 Task: Add a signature Edward Wright containing With heartfelt appreciation, Edward Wright to email address softage.1@softage.net and add a label Guides
Action: Mouse moved to (346, 574)
Screenshot: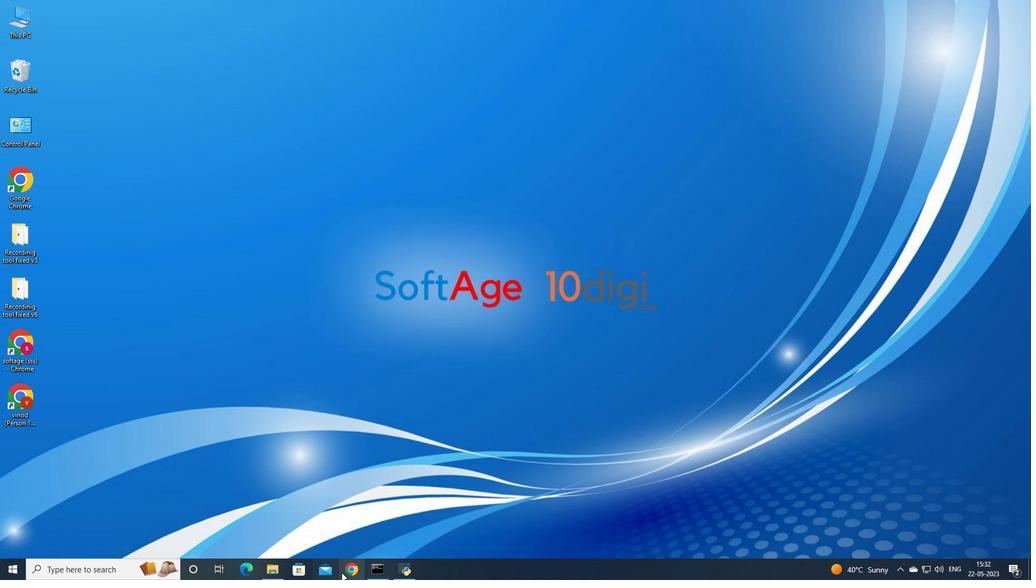 
Action: Mouse pressed left at (346, 574)
Screenshot: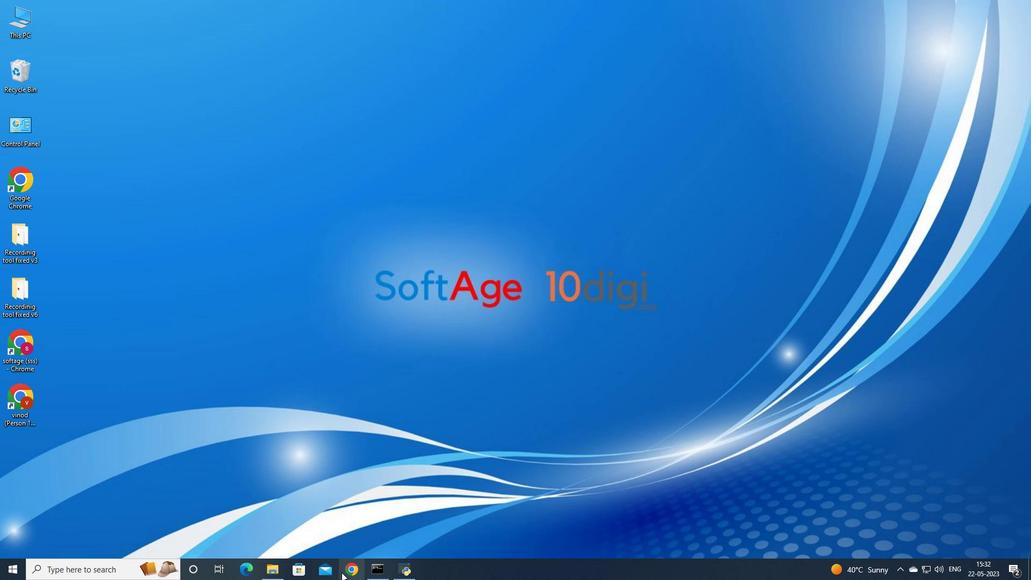 
Action: Mouse moved to (427, 322)
Screenshot: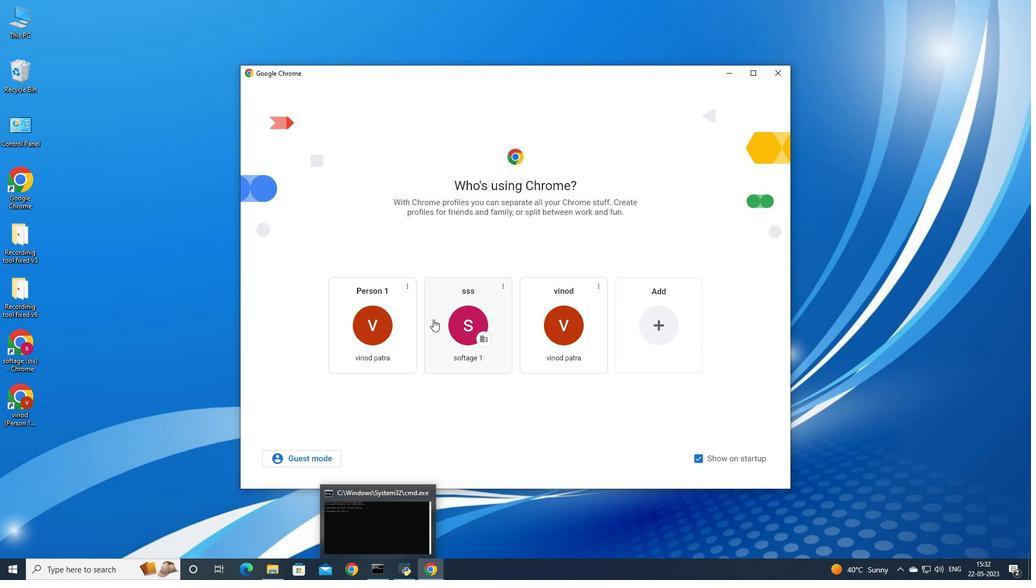 
Action: Mouse pressed left at (427, 322)
Screenshot: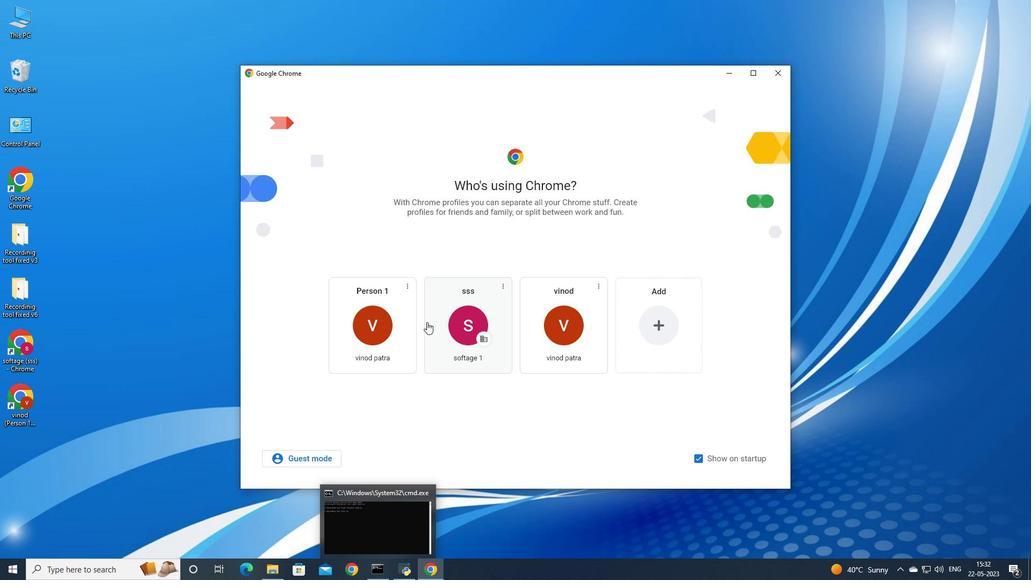 
Action: Mouse moved to (924, 57)
Screenshot: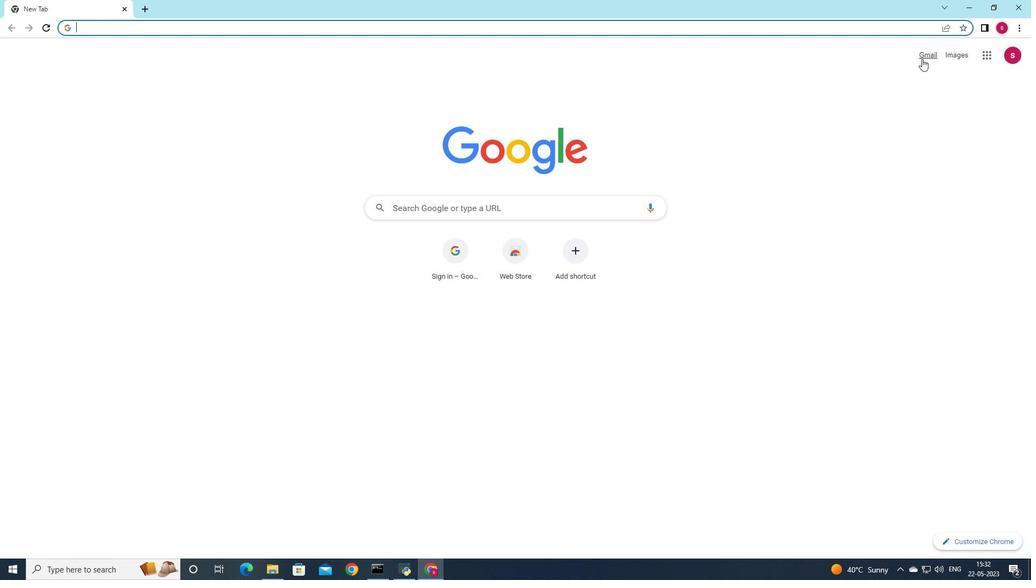
Action: Mouse pressed left at (924, 57)
Screenshot: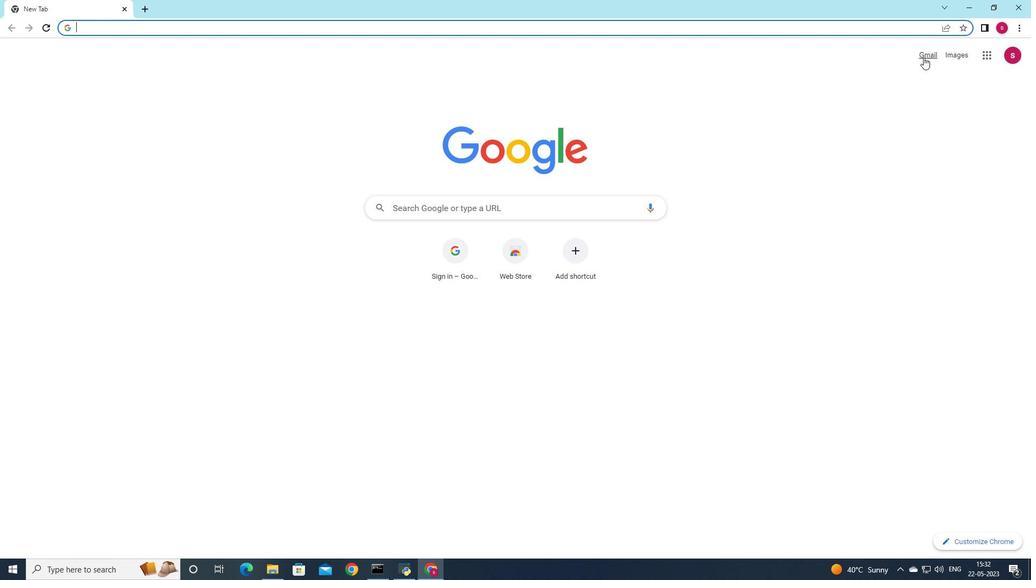 
Action: Mouse moved to (909, 79)
Screenshot: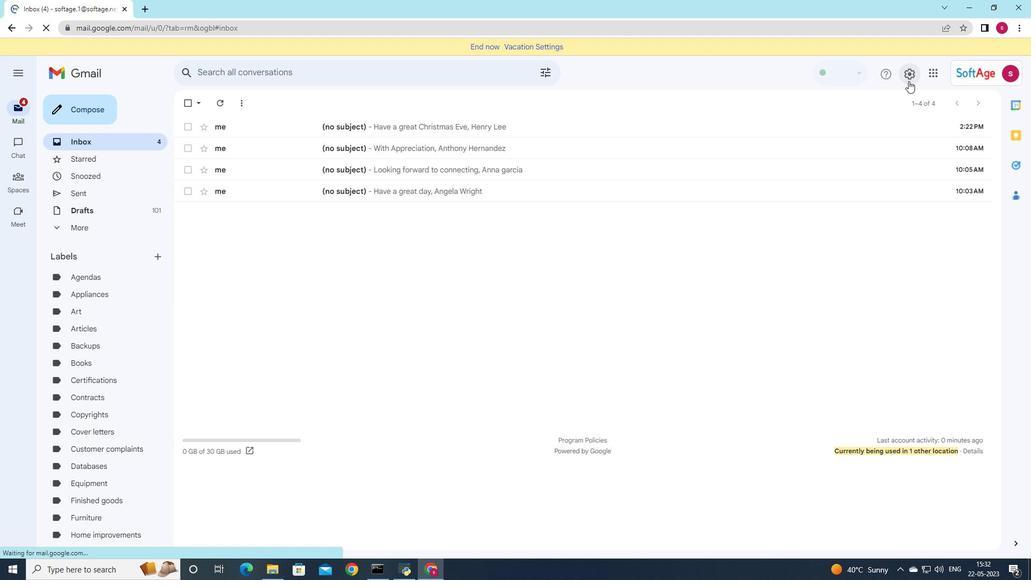 
Action: Mouse pressed left at (909, 79)
Screenshot: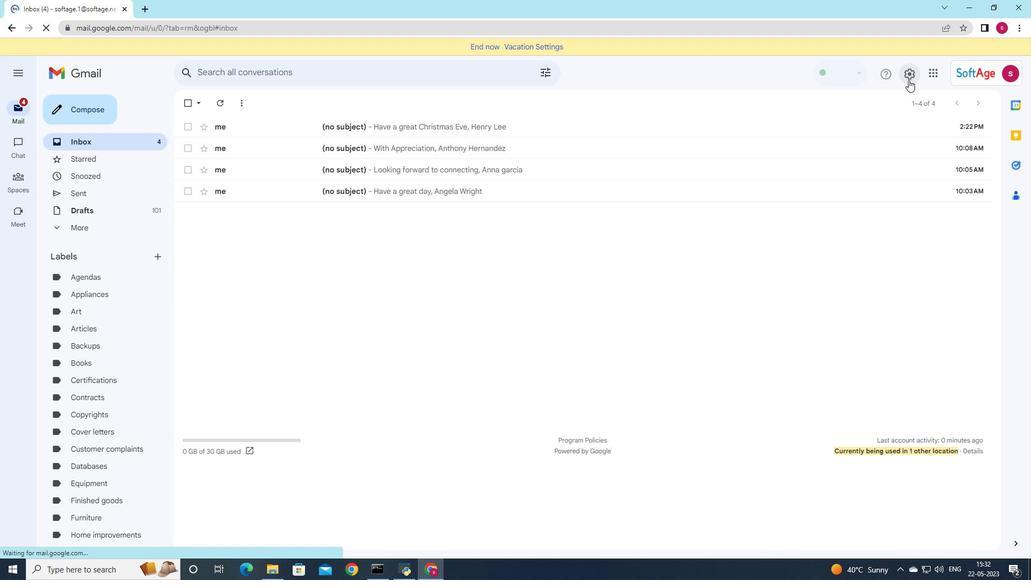 
Action: Mouse moved to (900, 127)
Screenshot: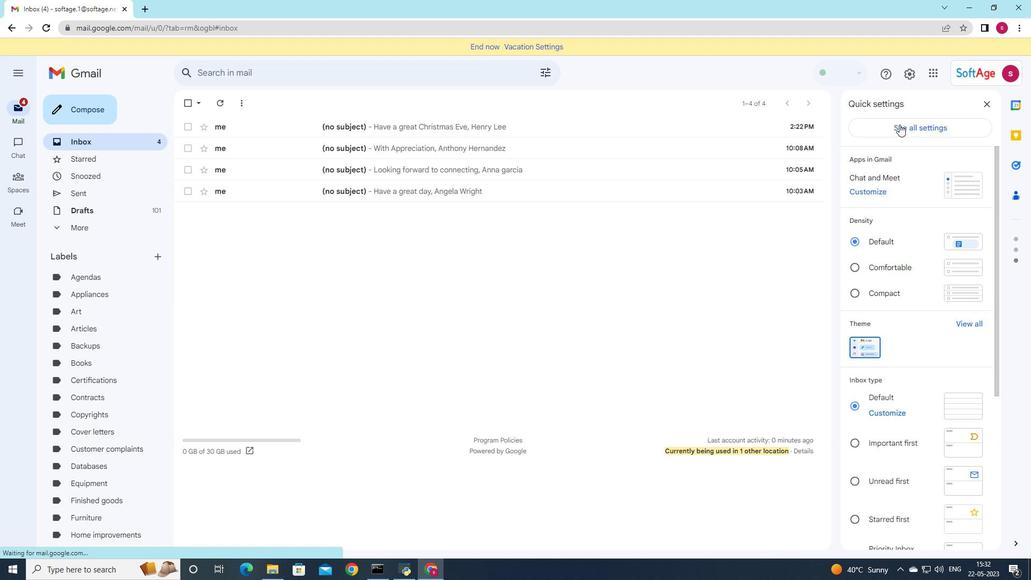 
Action: Mouse pressed left at (900, 127)
Screenshot: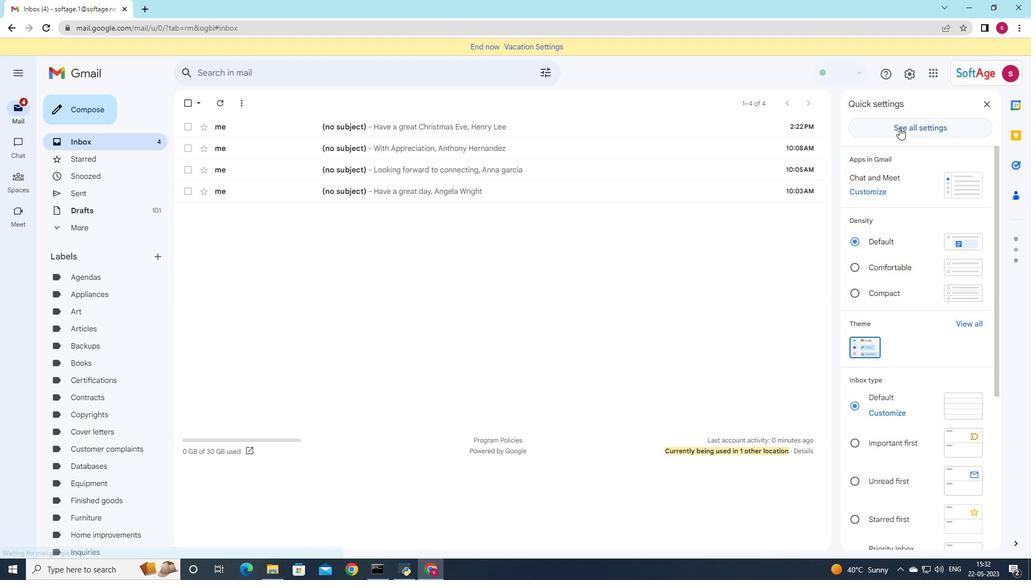 
Action: Mouse moved to (600, 317)
Screenshot: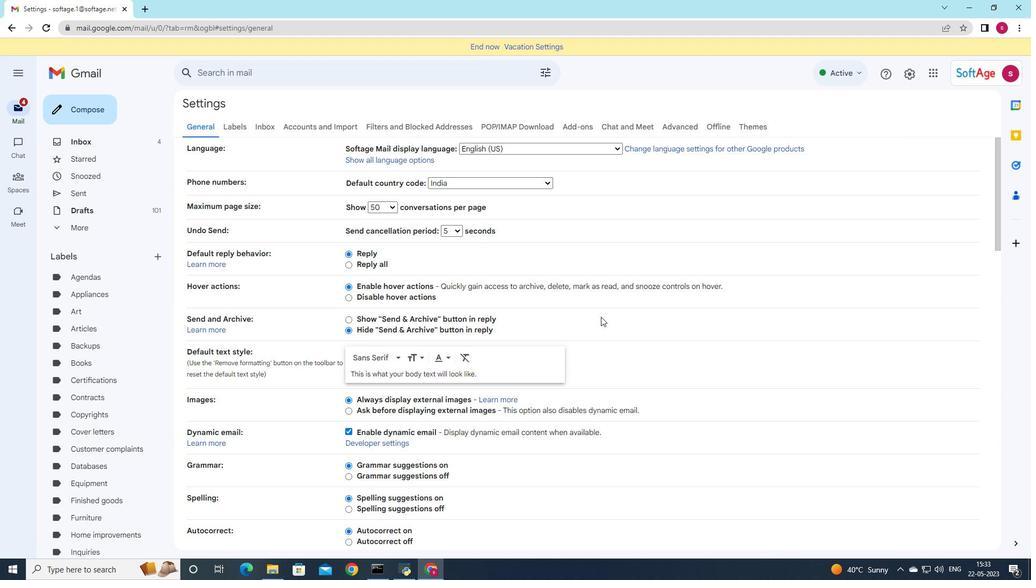 
Action: Mouse scrolled (600, 317) with delta (0, 0)
Screenshot: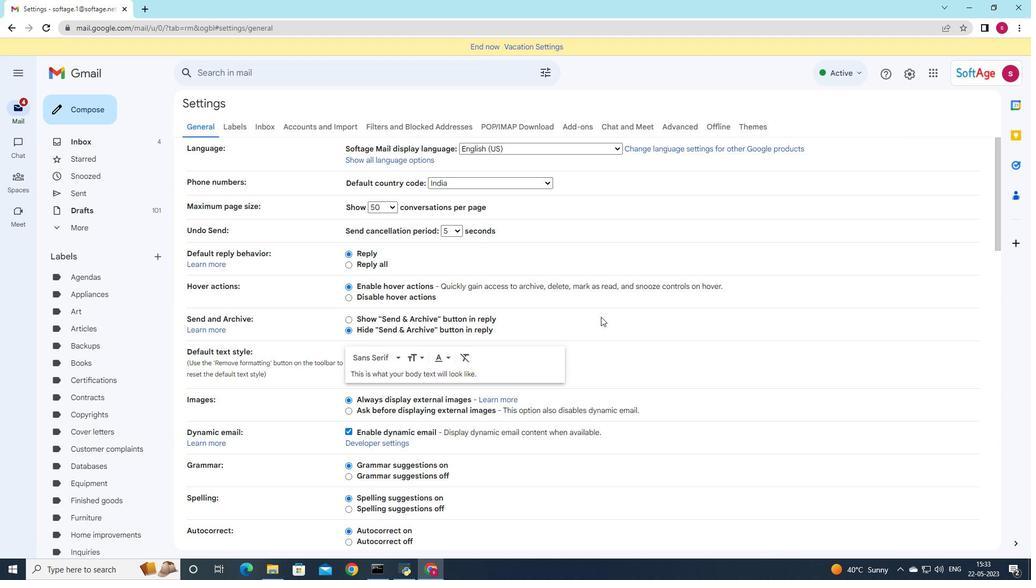
Action: Mouse moved to (600, 318)
Screenshot: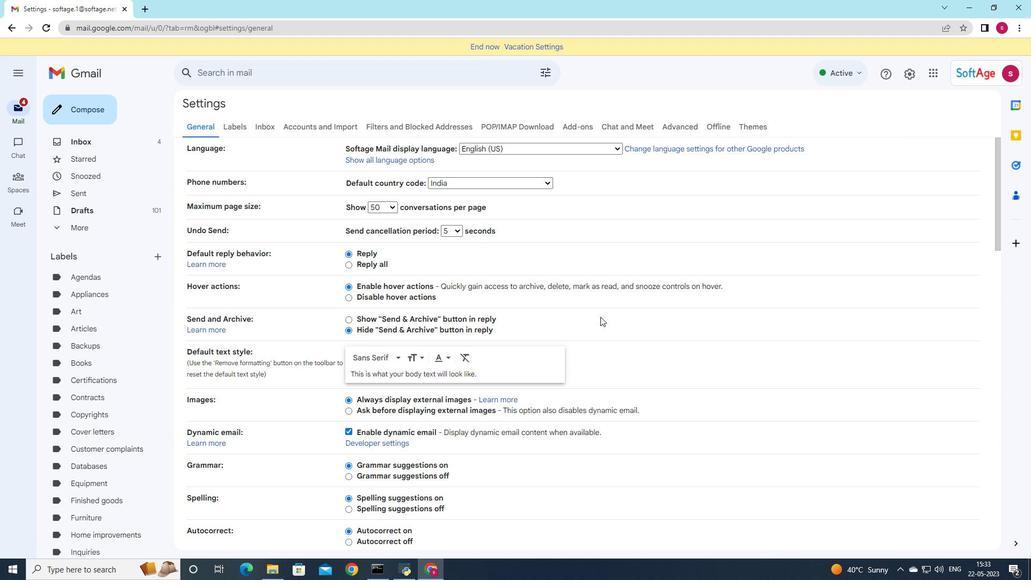 
Action: Mouse scrolled (600, 318) with delta (0, 0)
Screenshot: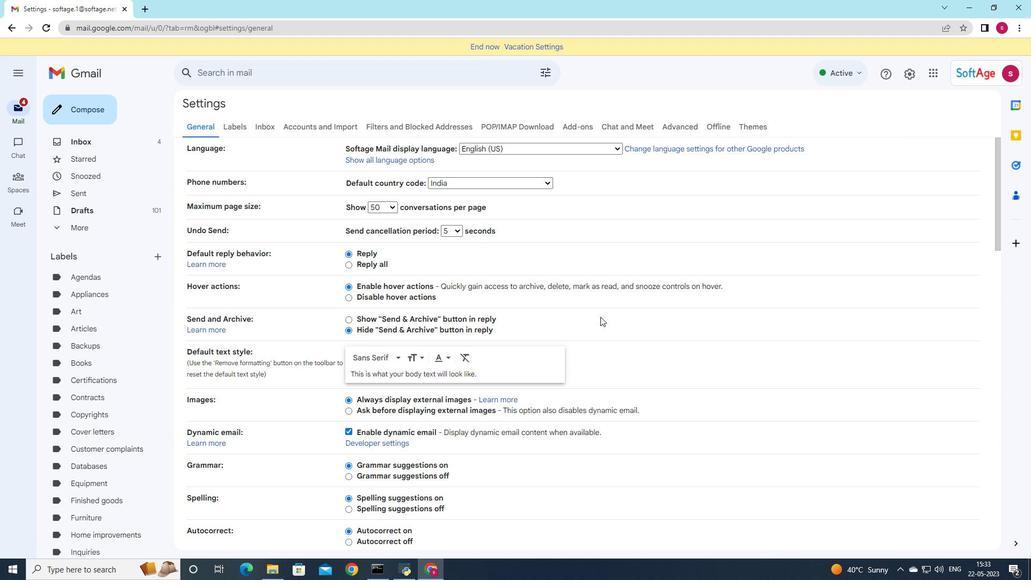 
Action: Mouse moved to (599, 318)
Screenshot: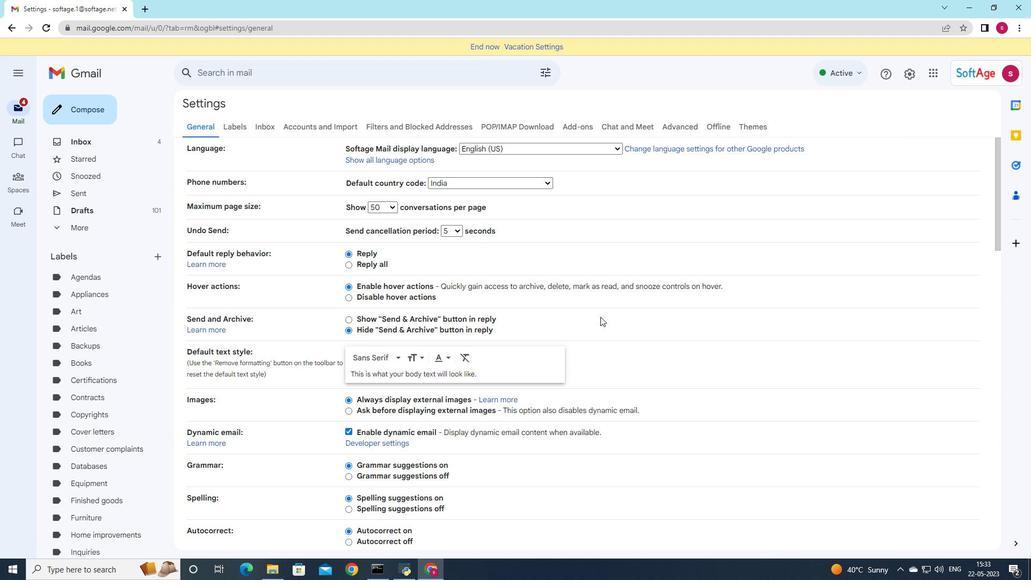 
Action: Mouse scrolled (599, 318) with delta (0, 0)
Screenshot: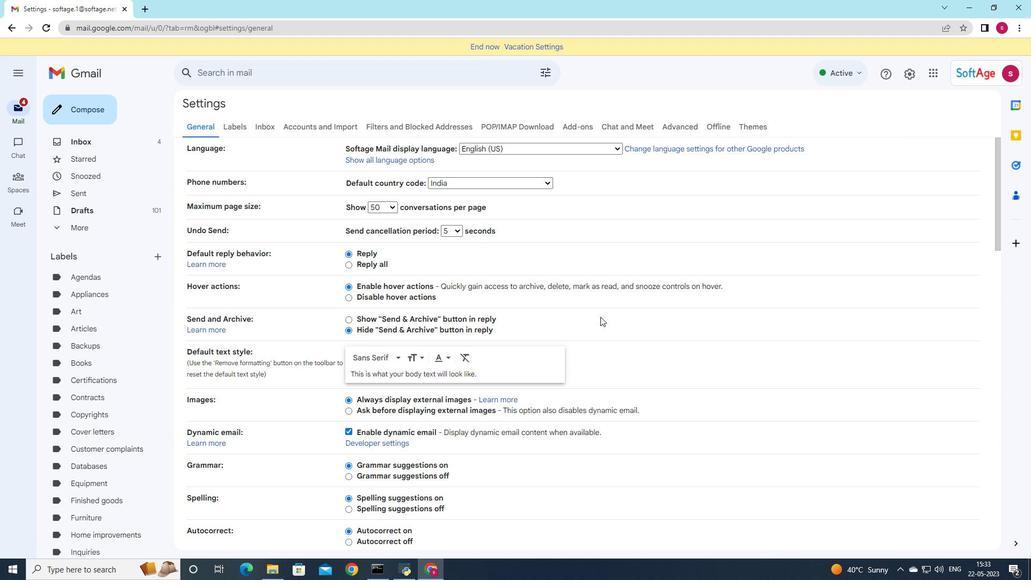 
Action: Mouse moved to (599, 318)
Screenshot: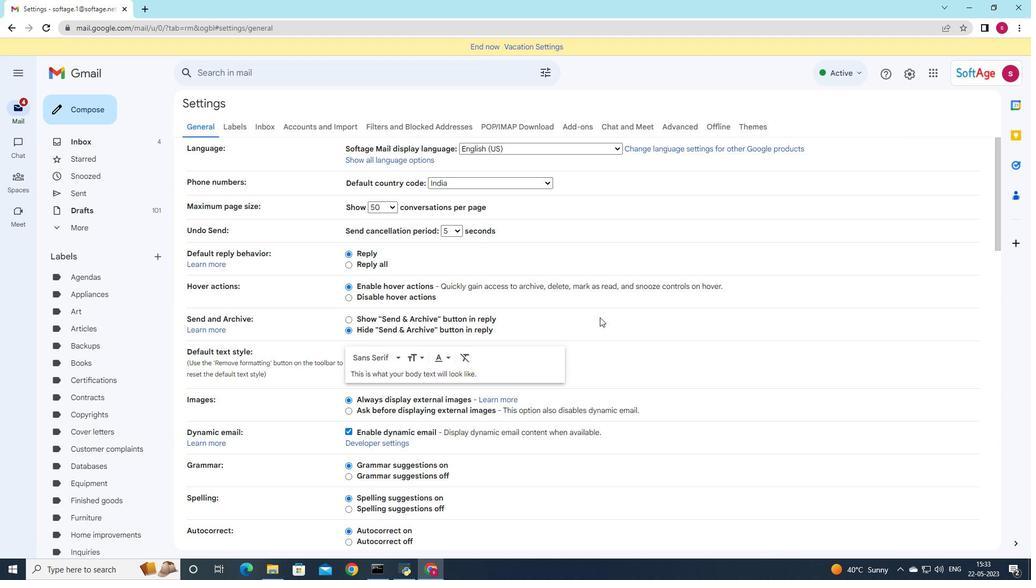 
Action: Mouse scrolled (599, 318) with delta (0, 0)
Screenshot: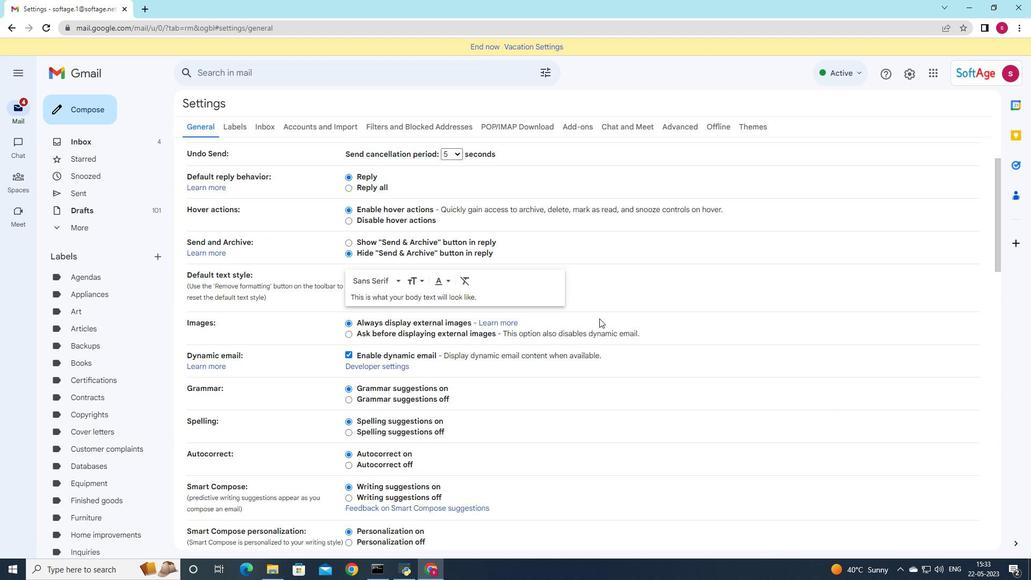 
Action: Mouse scrolled (599, 318) with delta (0, 0)
Screenshot: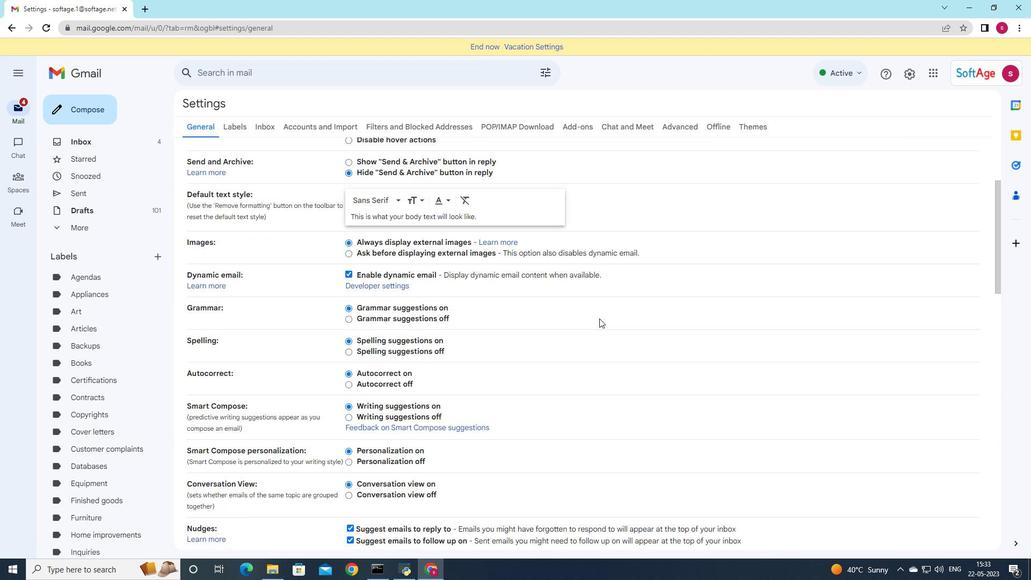 
Action: Mouse scrolled (599, 318) with delta (0, 0)
Screenshot: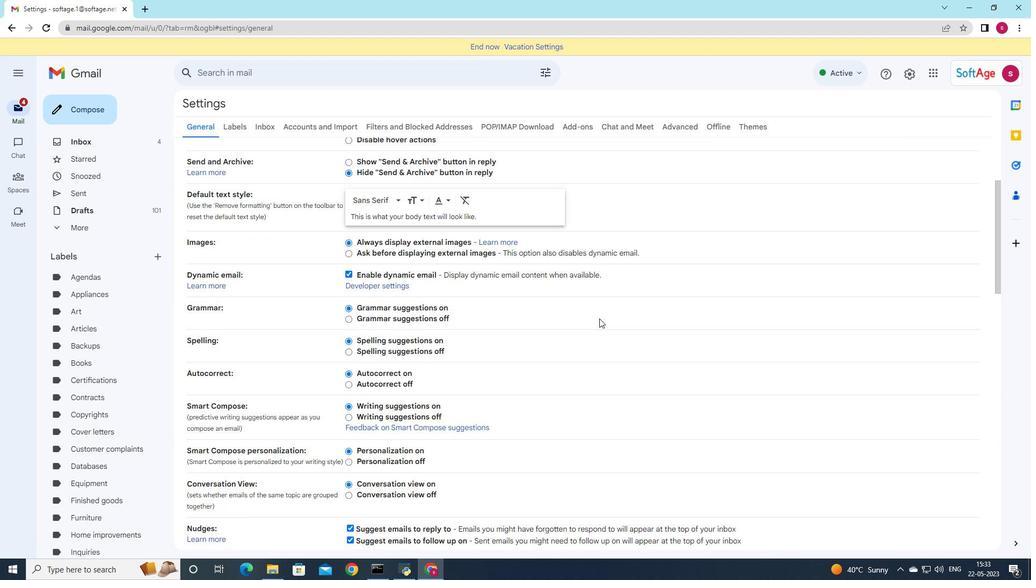 
Action: Mouse scrolled (599, 318) with delta (0, 0)
Screenshot: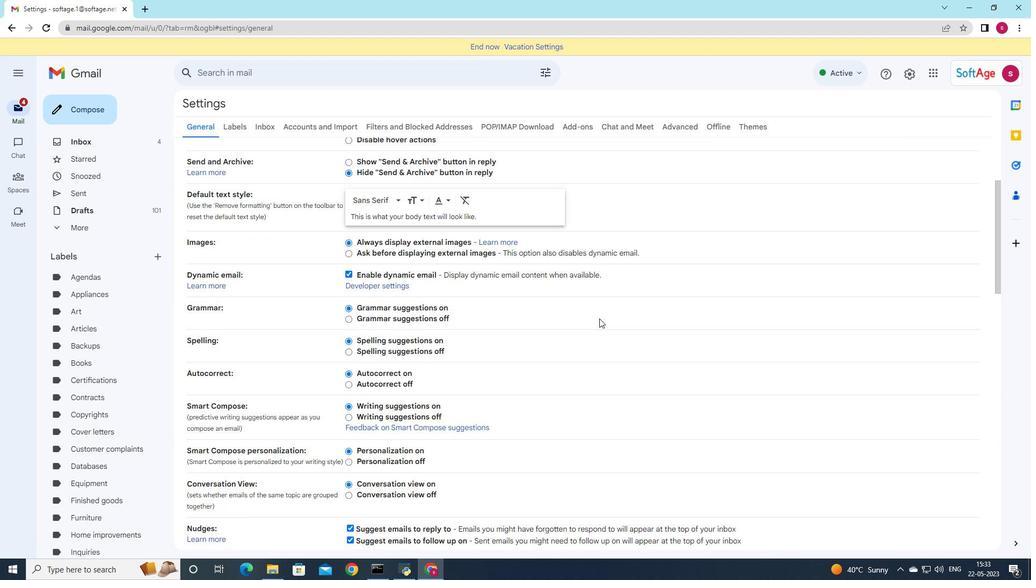 
Action: Mouse scrolled (599, 318) with delta (0, 0)
Screenshot: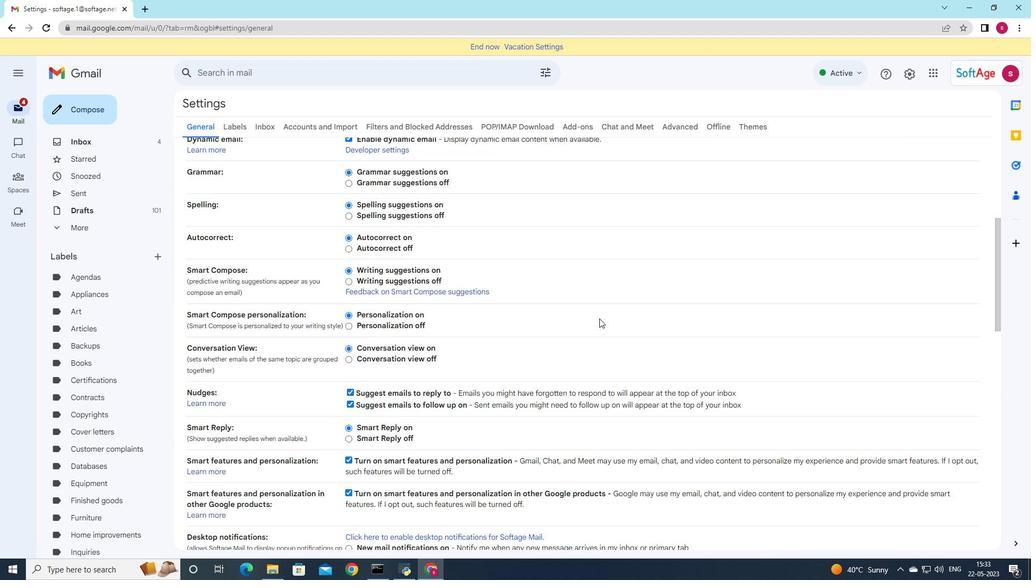 
Action: Mouse scrolled (599, 318) with delta (0, 0)
Screenshot: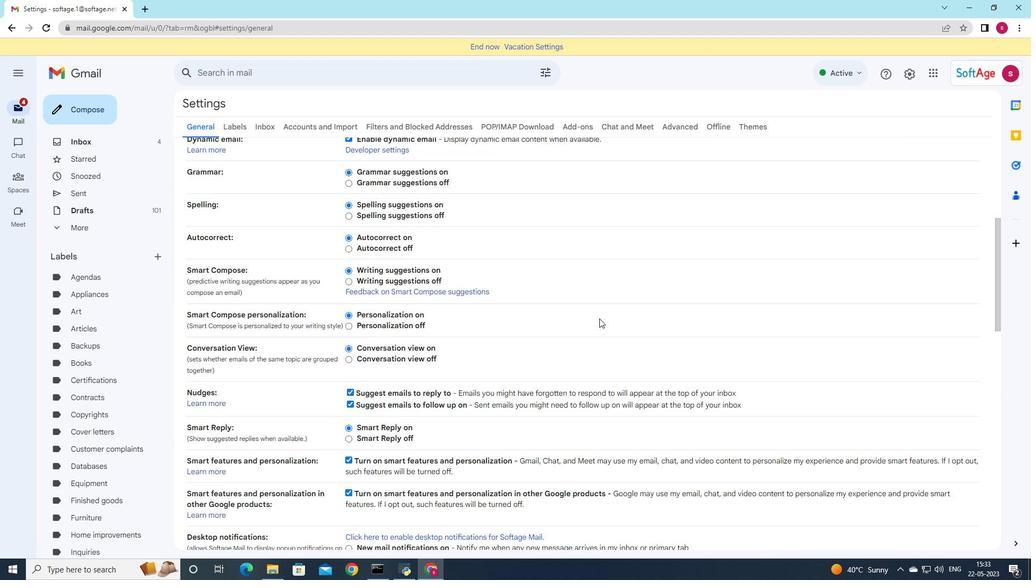 
Action: Mouse scrolled (599, 318) with delta (0, 0)
Screenshot: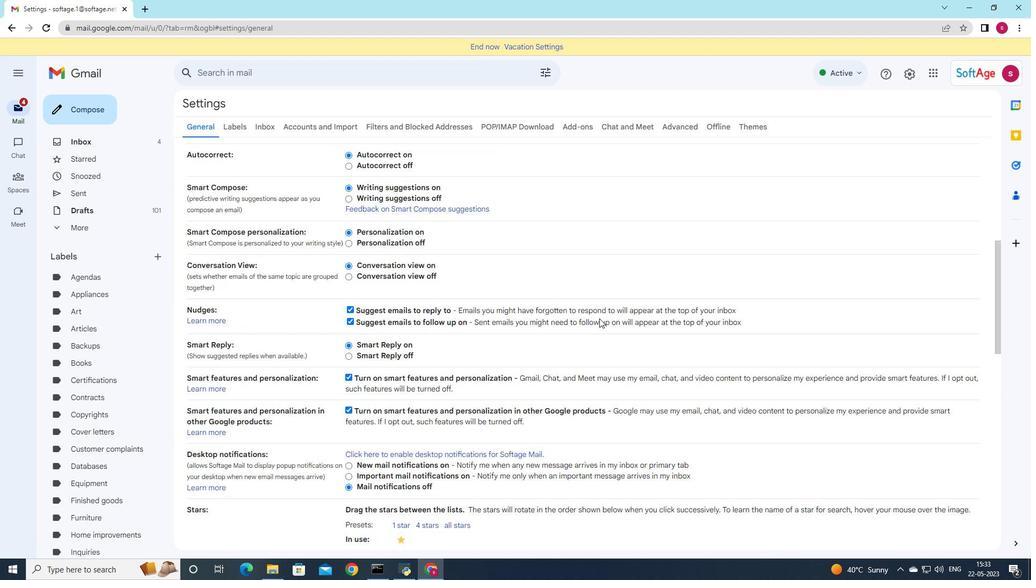 
Action: Mouse scrolled (599, 318) with delta (0, 0)
Screenshot: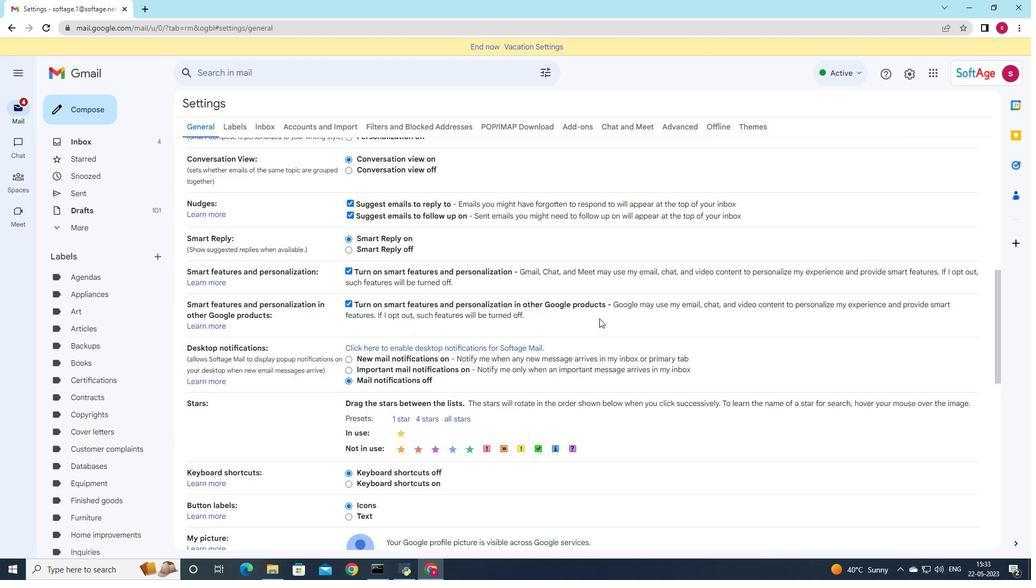 
Action: Mouse scrolled (599, 318) with delta (0, 0)
Screenshot: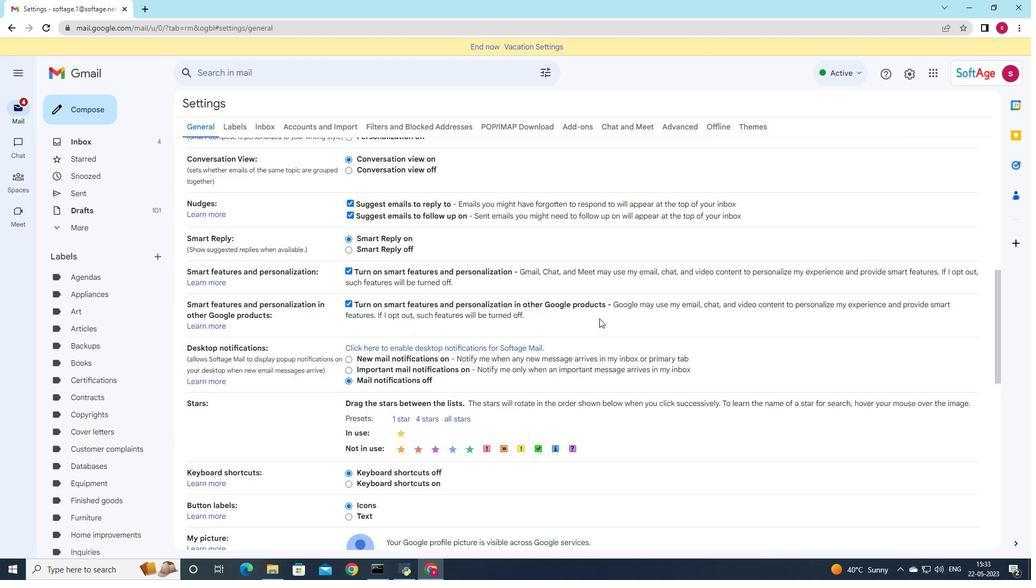
Action: Mouse scrolled (599, 318) with delta (0, 0)
Screenshot: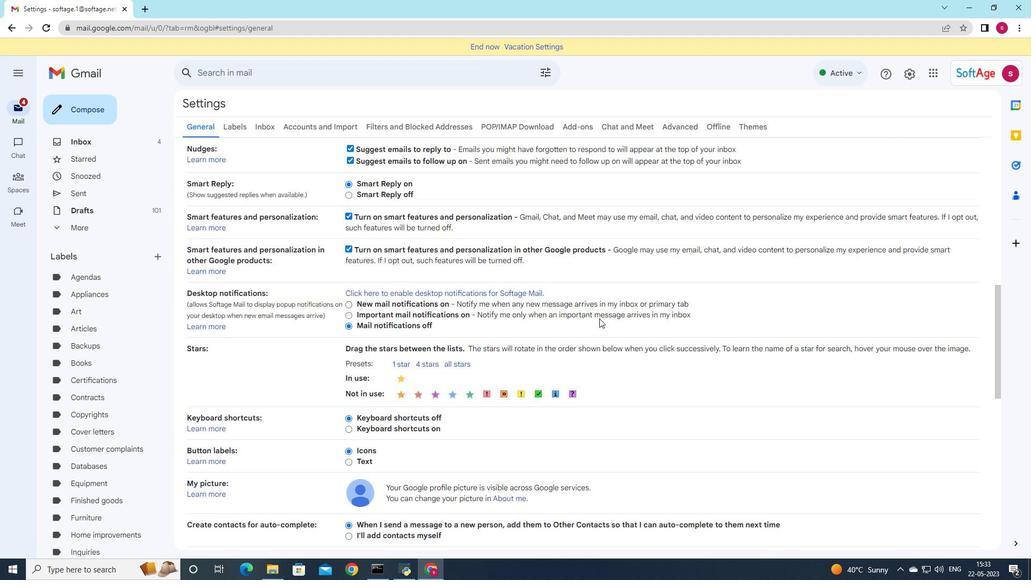 
Action: Mouse moved to (459, 407)
Screenshot: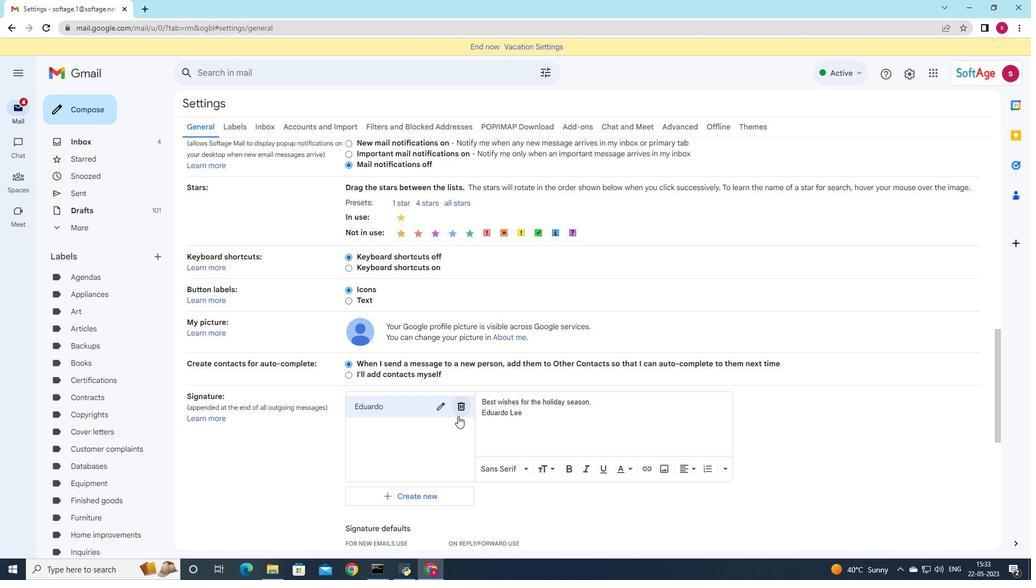 
Action: Mouse pressed left at (459, 407)
Screenshot: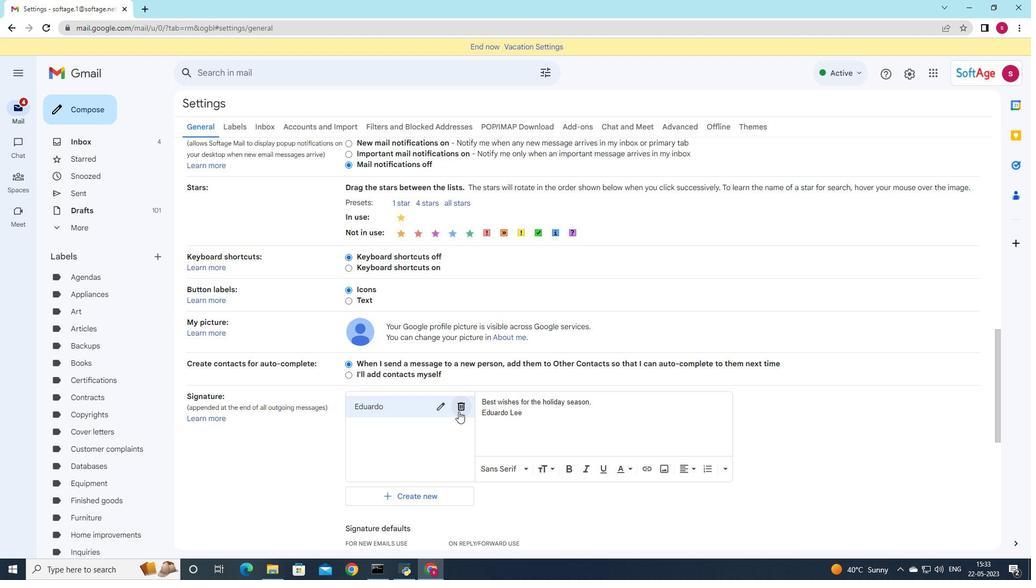 
Action: Mouse moved to (589, 325)
Screenshot: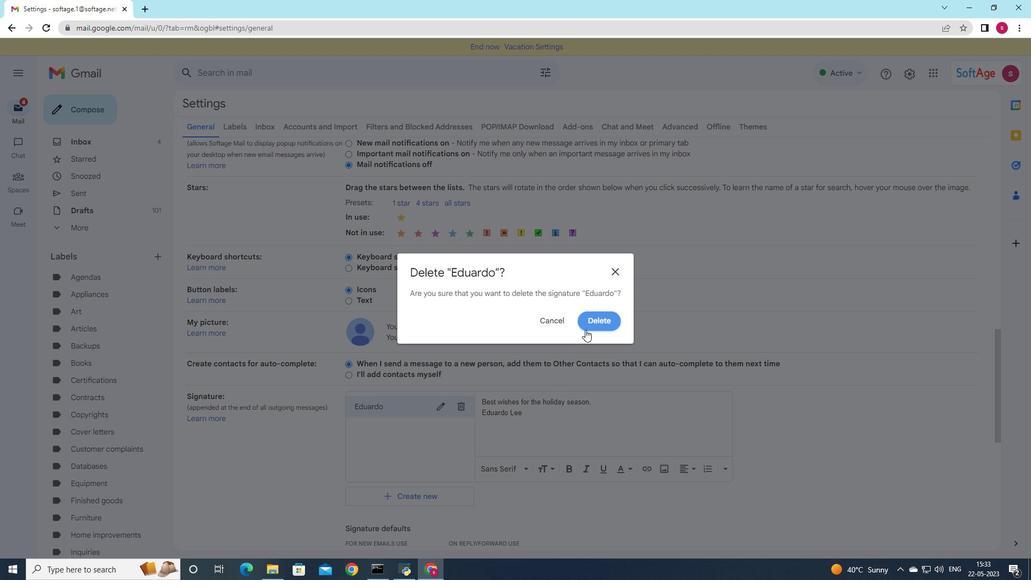
Action: Mouse pressed left at (589, 325)
Screenshot: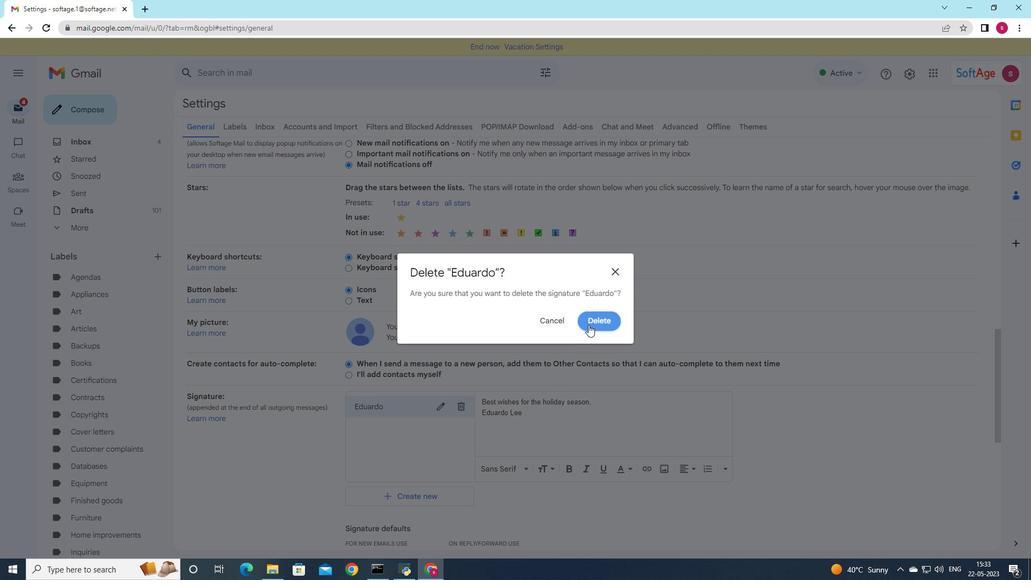 
Action: Mouse moved to (395, 416)
Screenshot: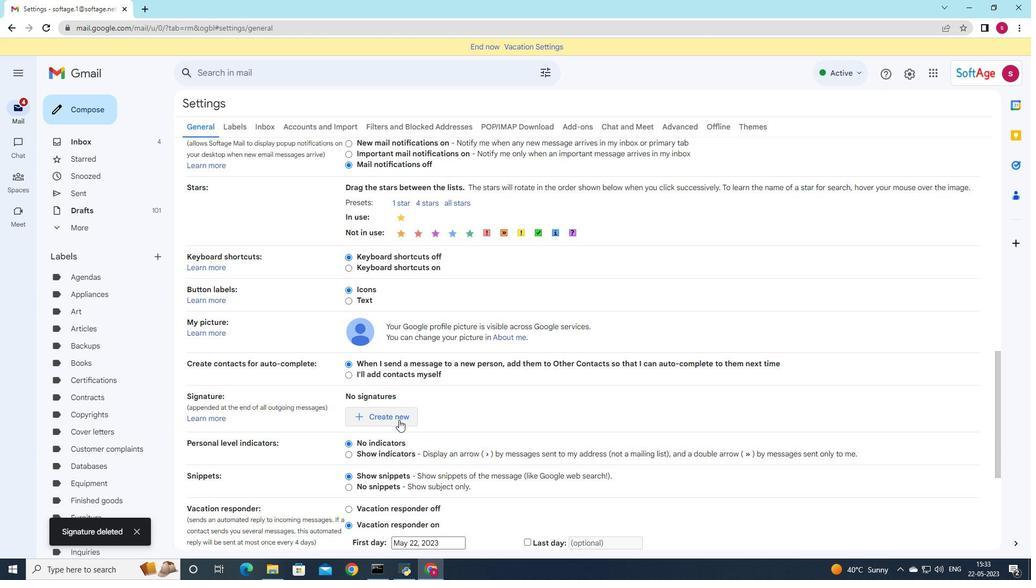 
Action: Mouse pressed left at (395, 416)
Screenshot: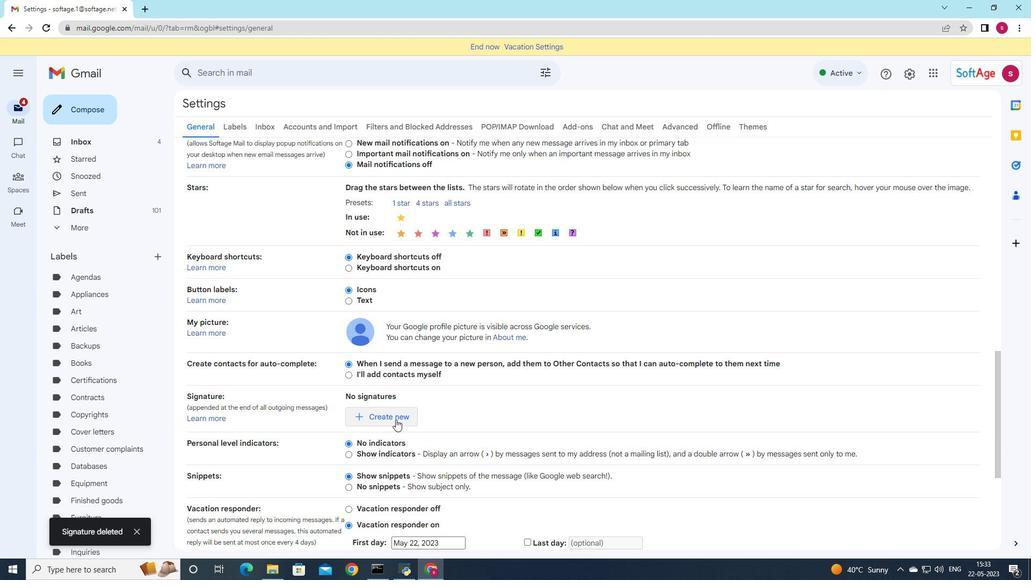 
Action: Mouse moved to (581, 388)
Screenshot: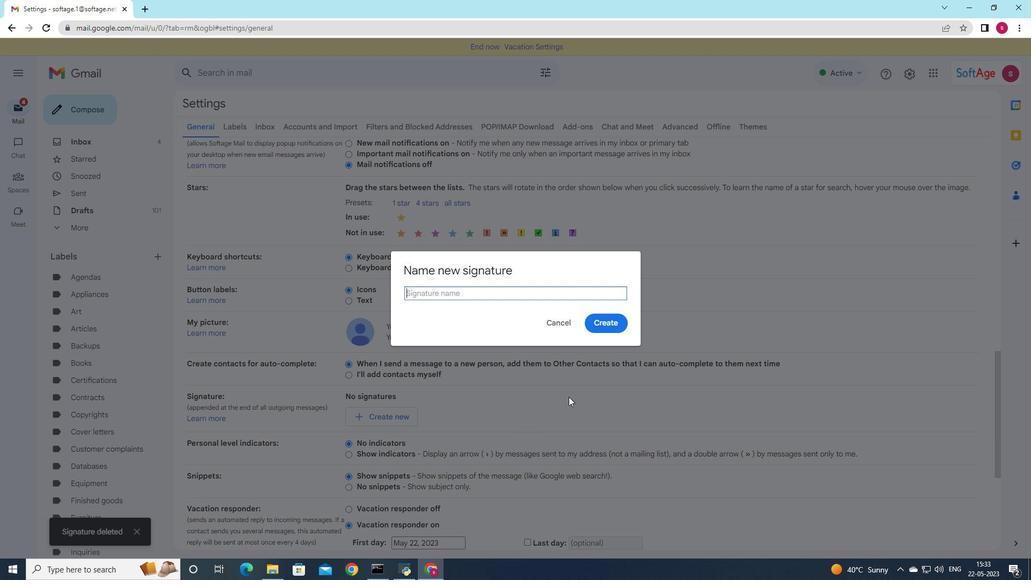 
Action: Key pressed <Key.shift>Edward<Key.space><Key.shift><Key.shift><Key.shift>Wright<Key.backspace><Key.backspace><Key.backspace><Key.backspace><Key.backspace><Key.backspace>
Screenshot: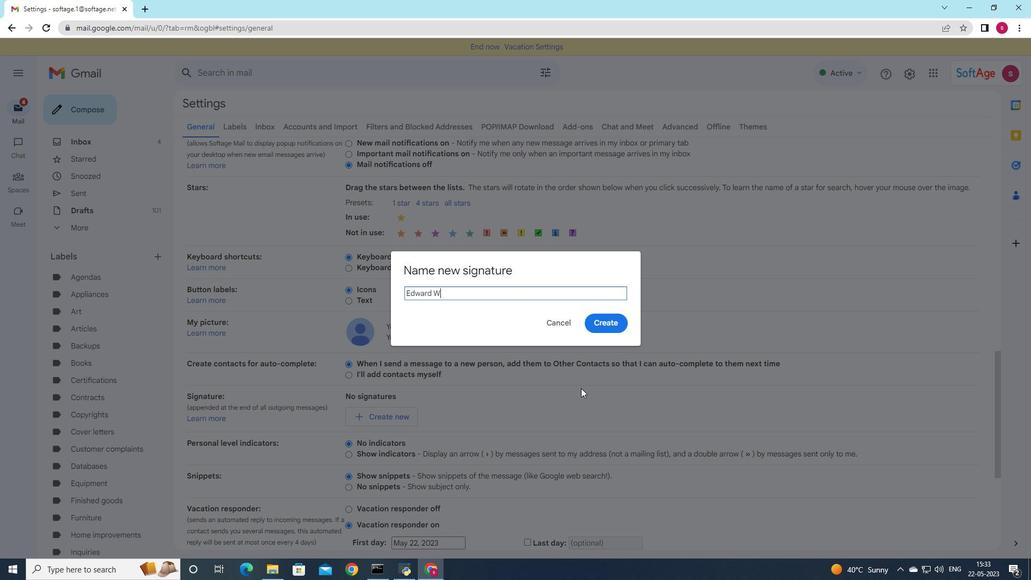 
Action: Mouse moved to (601, 327)
Screenshot: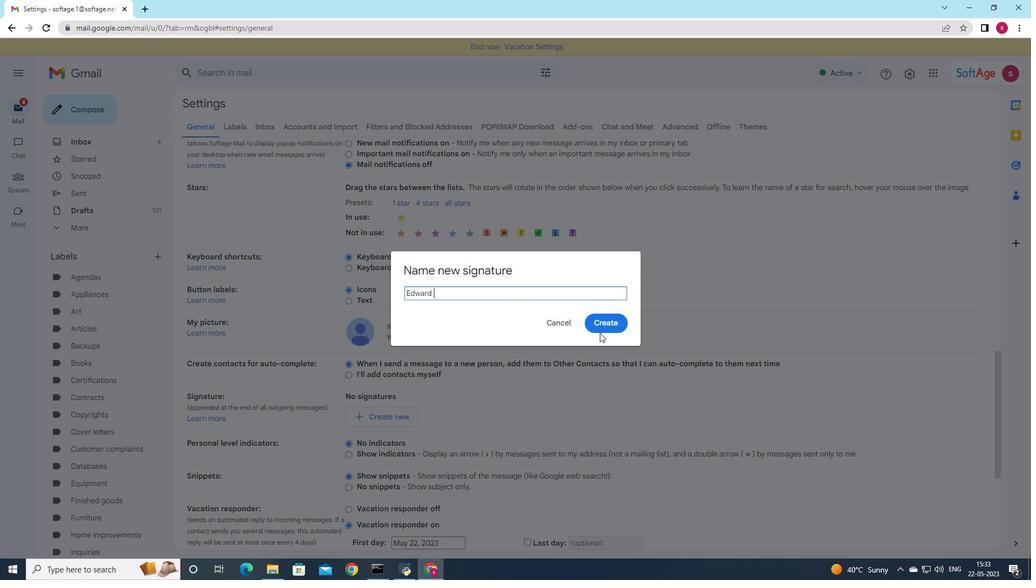 
Action: Mouse pressed left at (601, 327)
Screenshot: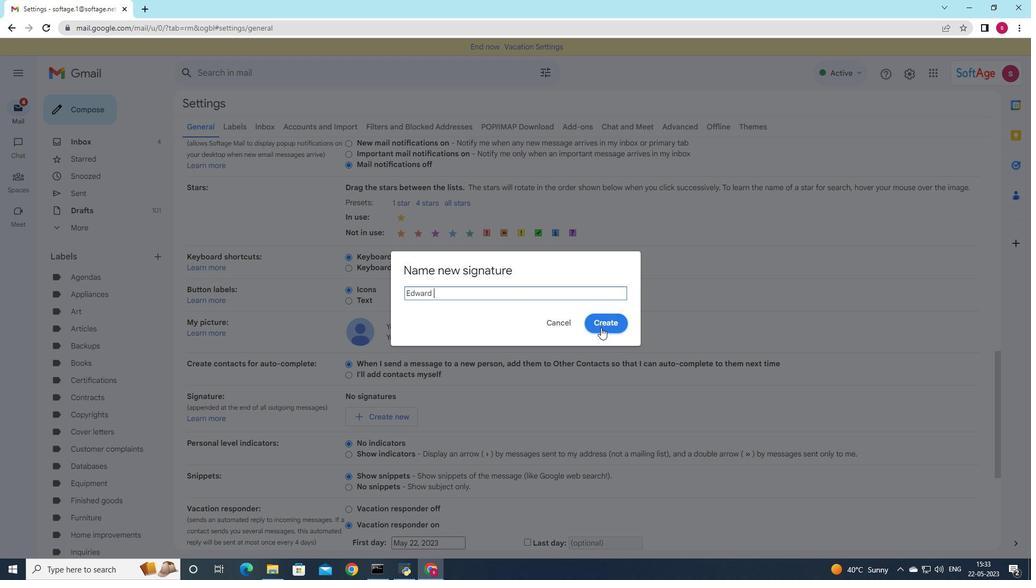 
Action: Mouse moved to (525, 413)
Screenshot: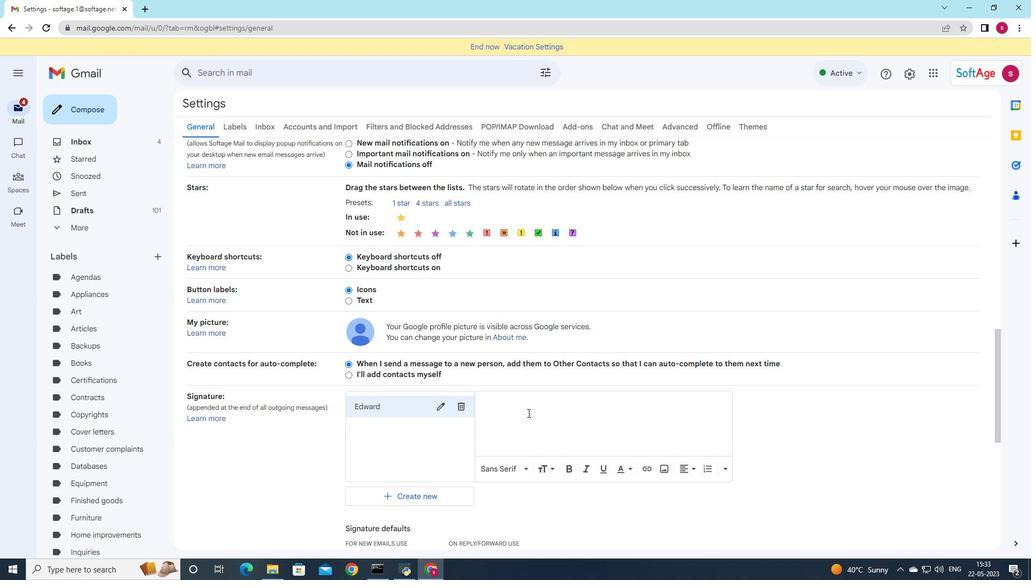 
Action: Mouse pressed left at (525, 413)
Screenshot: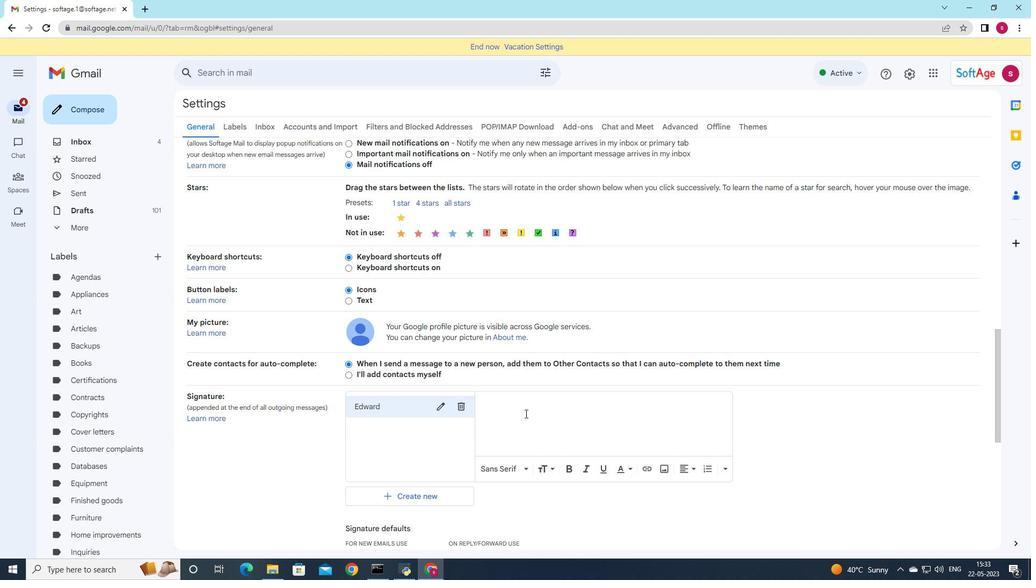 
Action: Mouse moved to (725, 445)
Screenshot: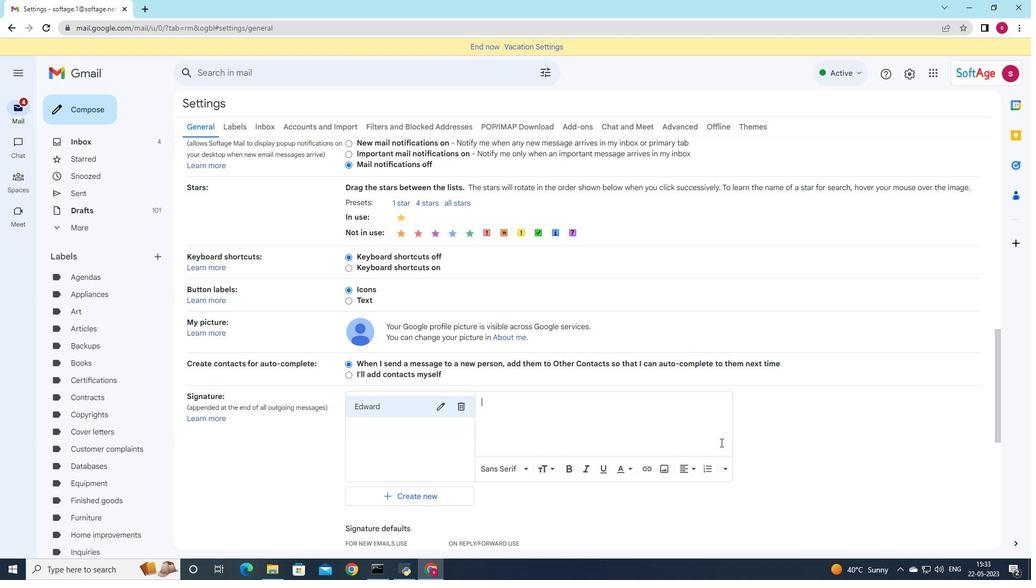 
Action: Key pressed <Key.shift>With<Key.space>heartfelt<Key.space>apper<Key.backspace><Key.backspace>reciatin<Key.backspace>on,<Key.enter><Key.shift><Key.shift><Key.shift><Key.shift><Key.shift><Key.shift>Edward<Key.space><Key.shift>Wright
Screenshot: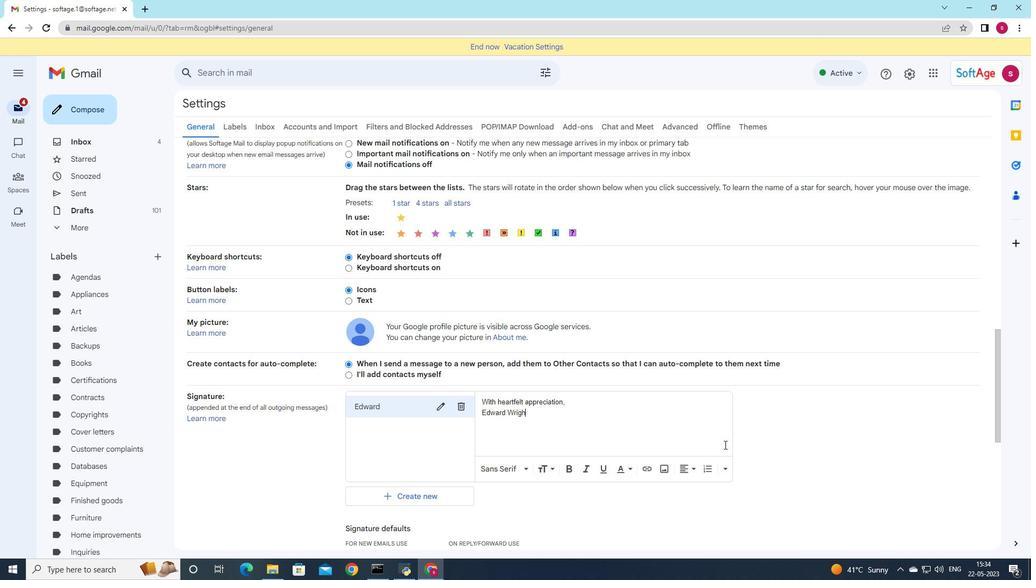 
Action: Mouse moved to (396, 482)
Screenshot: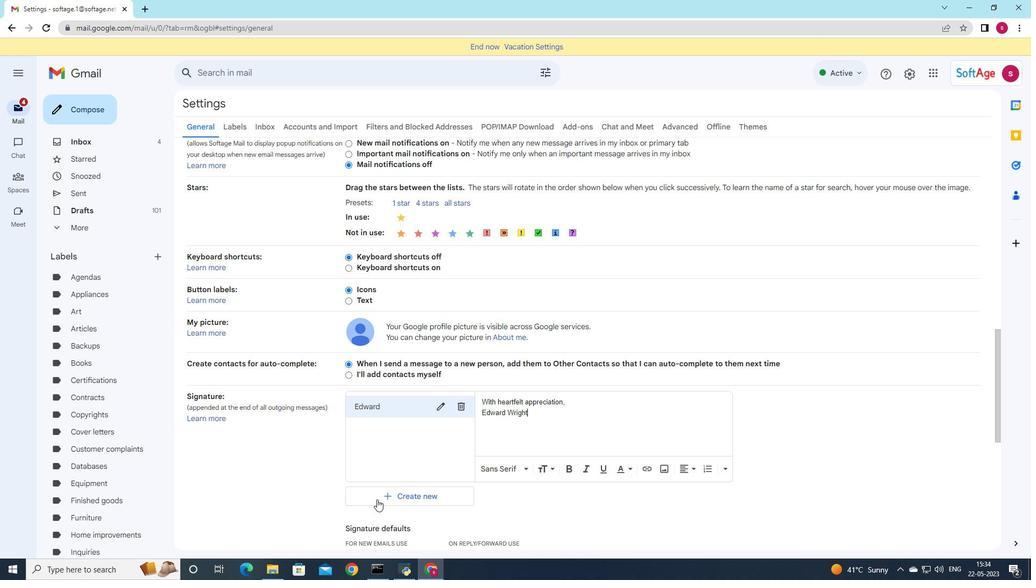 
Action: Mouse scrolled (394, 483) with delta (0, 0)
Screenshot: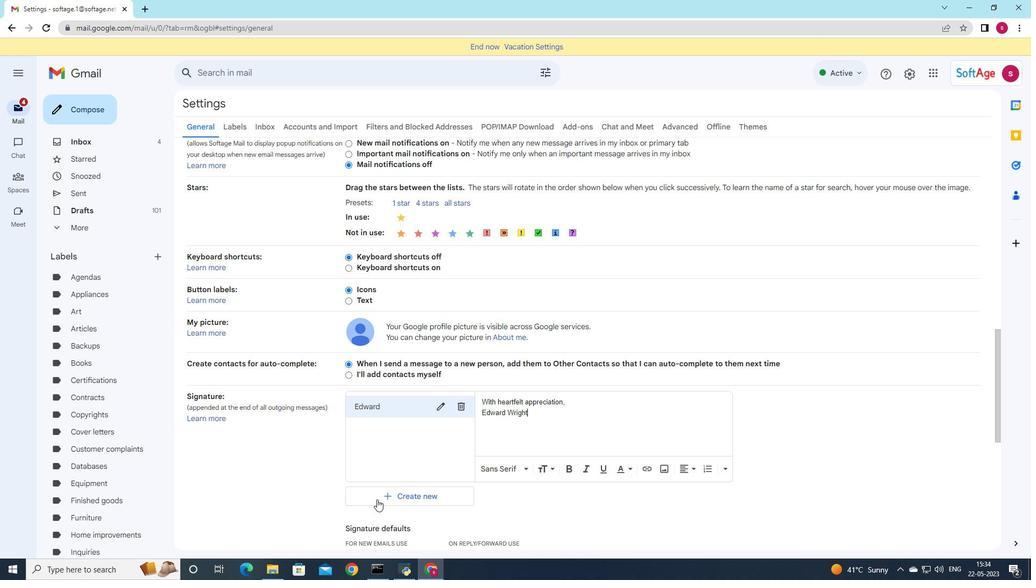 
Action: Mouse scrolled (396, 482) with delta (0, 0)
Screenshot: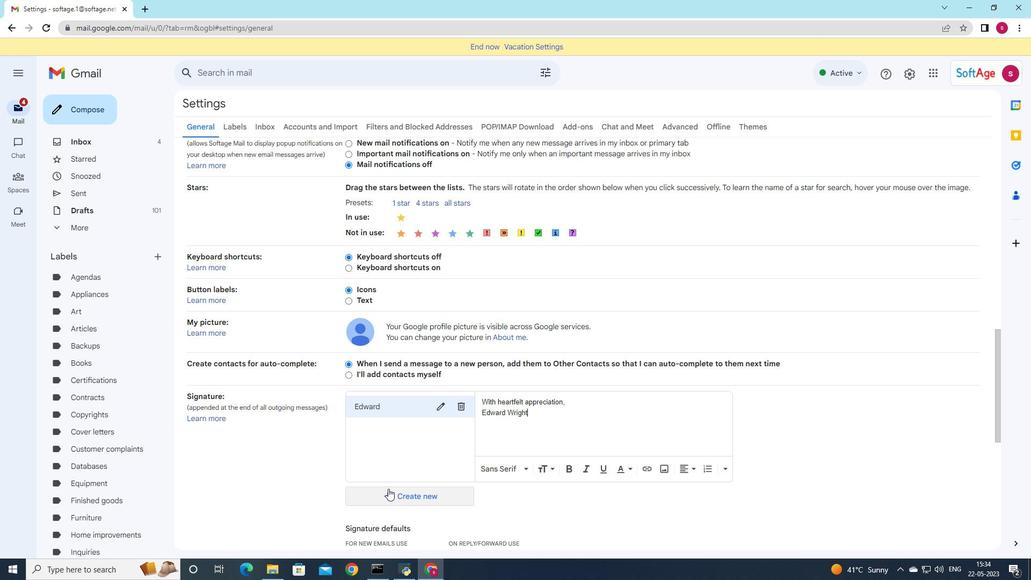 
Action: Mouse moved to (397, 482)
Screenshot: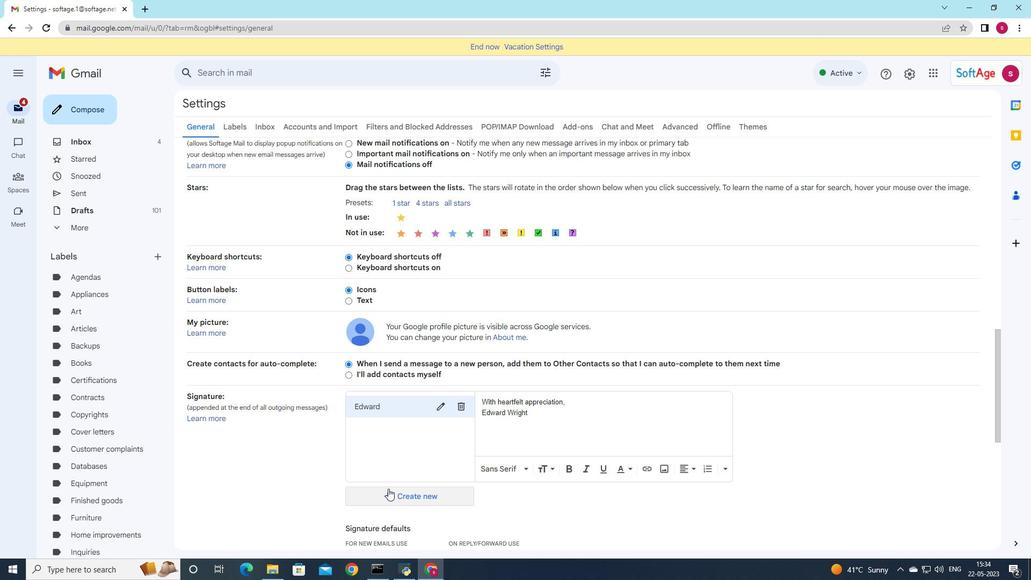 
Action: Mouse scrolled (397, 481) with delta (0, 0)
Screenshot: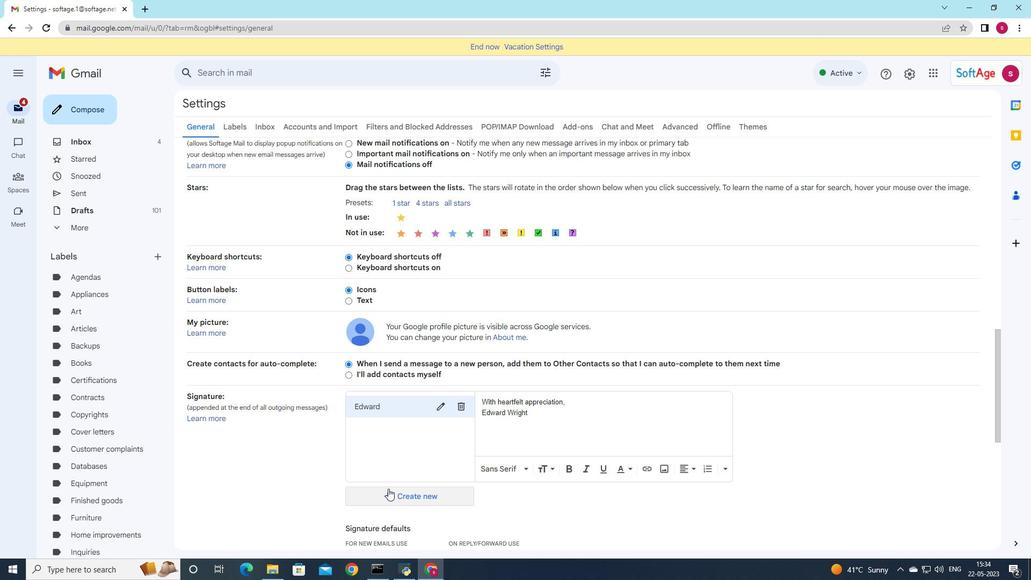 
Action: Mouse moved to (424, 397)
Screenshot: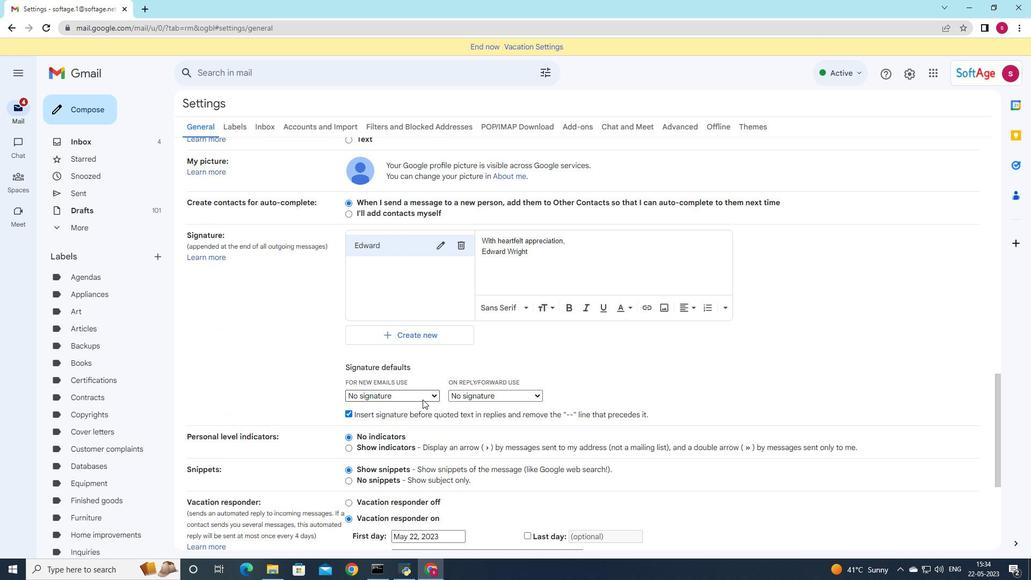 
Action: Mouse pressed left at (424, 397)
Screenshot: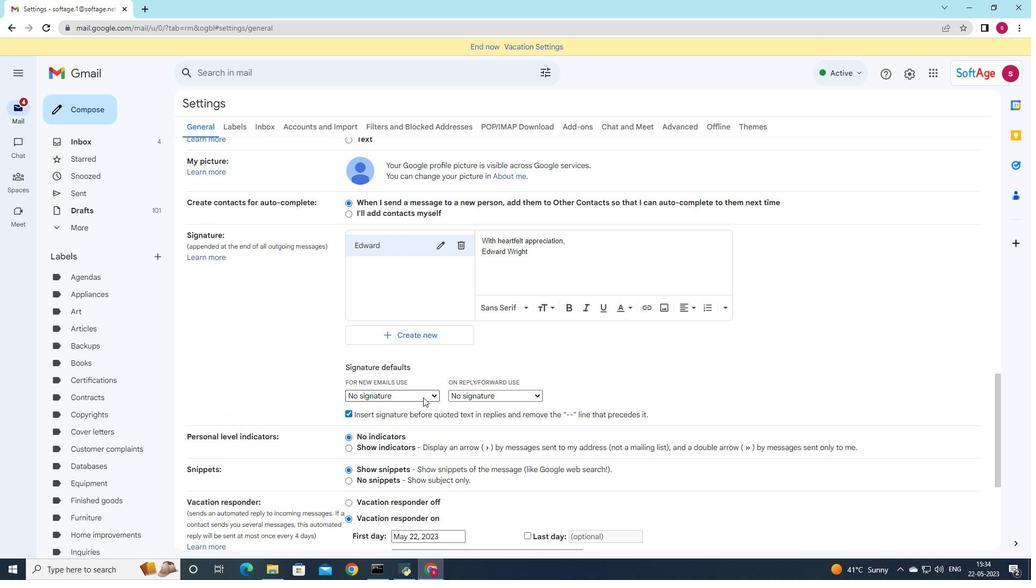
Action: Mouse moved to (417, 417)
Screenshot: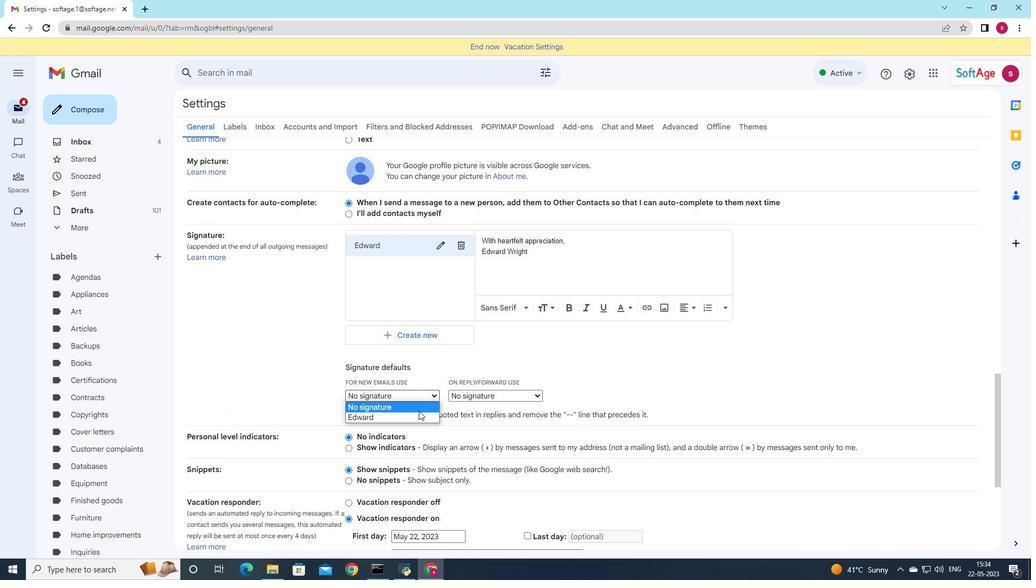 
Action: Mouse pressed left at (417, 417)
Screenshot: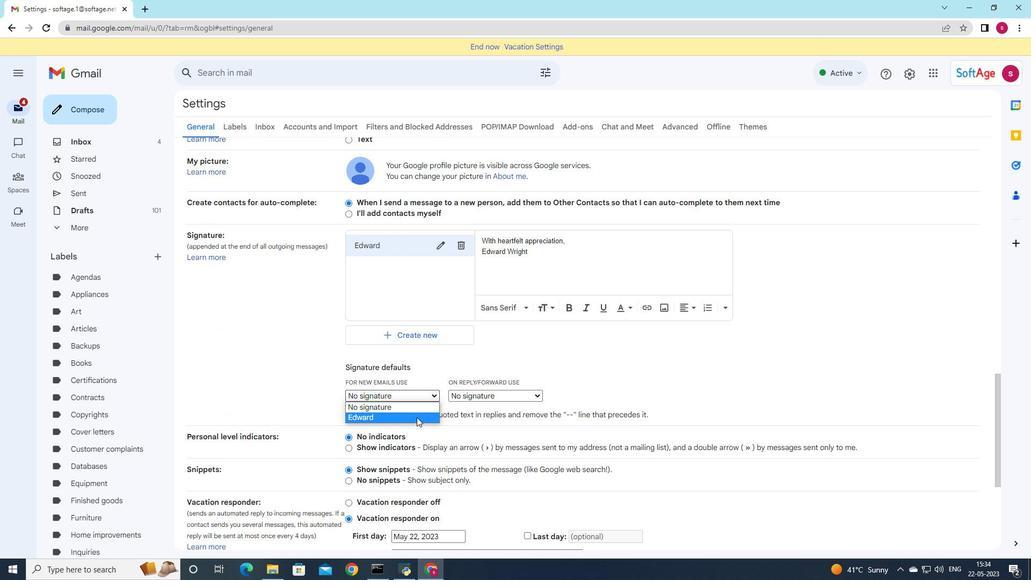
Action: Mouse moved to (483, 396)
Screenshot: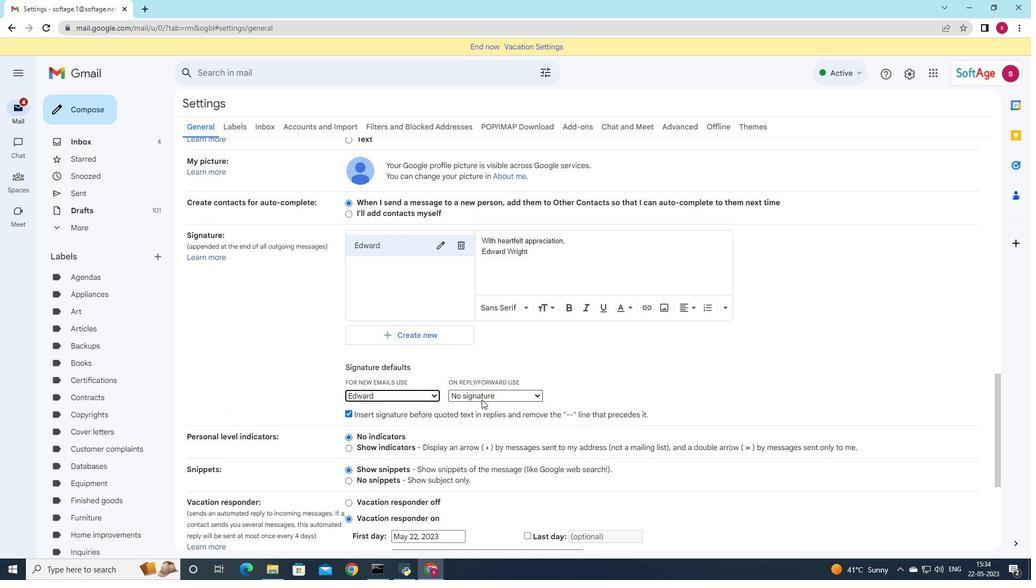 
Action: Mouse pressed left at (483, 396)
Screenshot: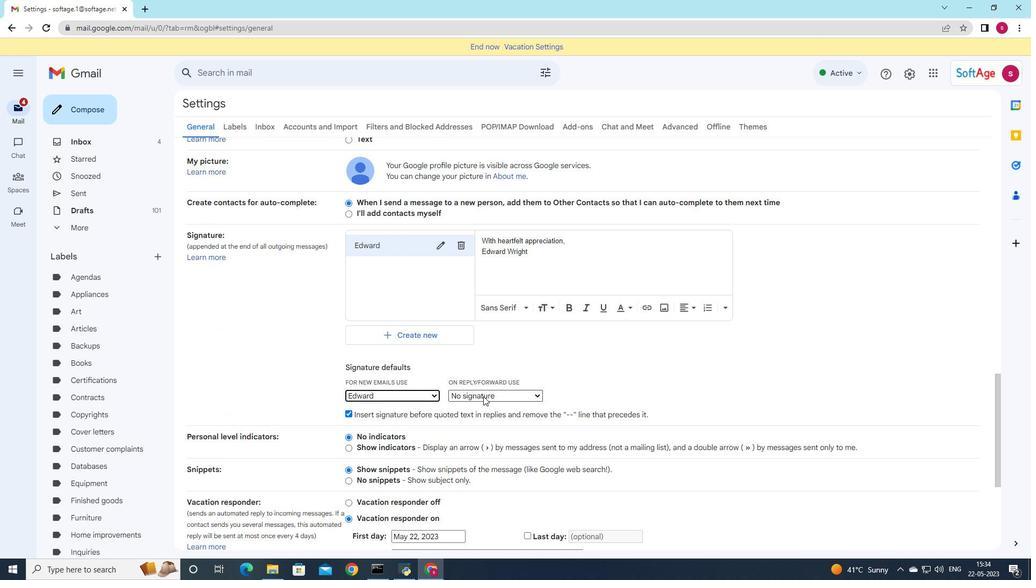 
Action: Mouse moved to (482, 414)
Screenshot: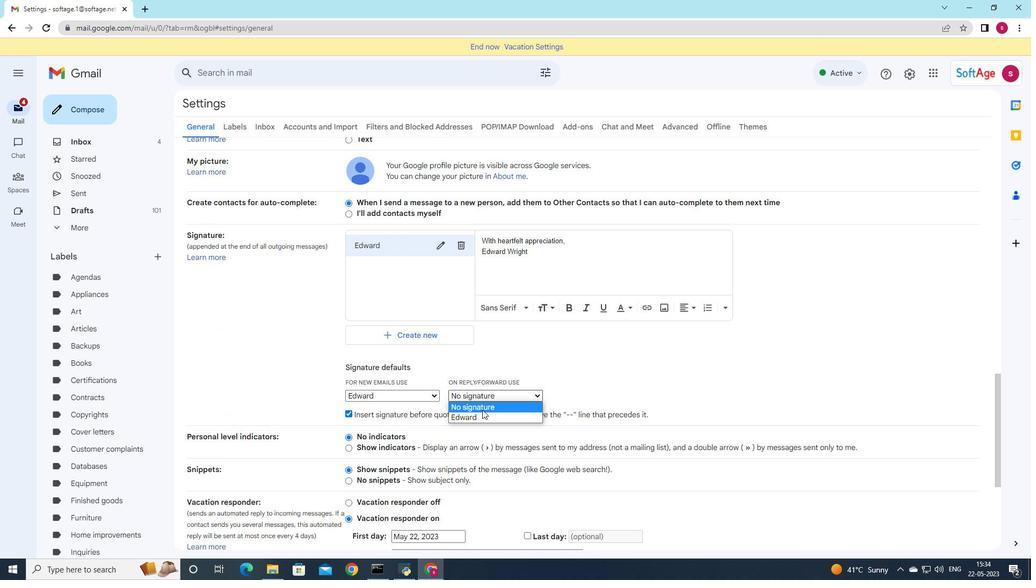 
Action: Mouse pressed left at (482, 414)
Screenshot: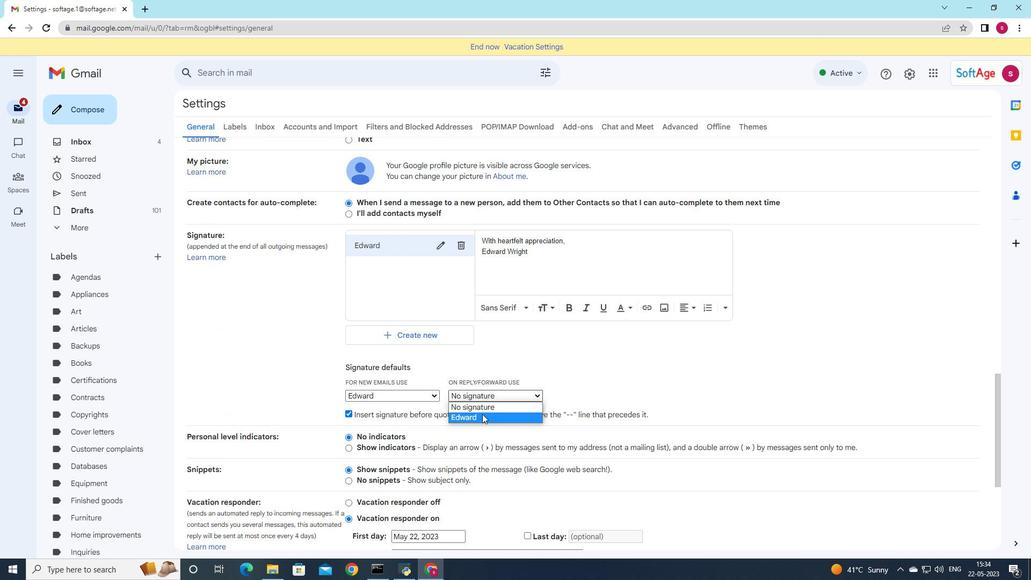 
Action: Mouse scrolled (482, 413) with delta (0, 0)
Screenshot: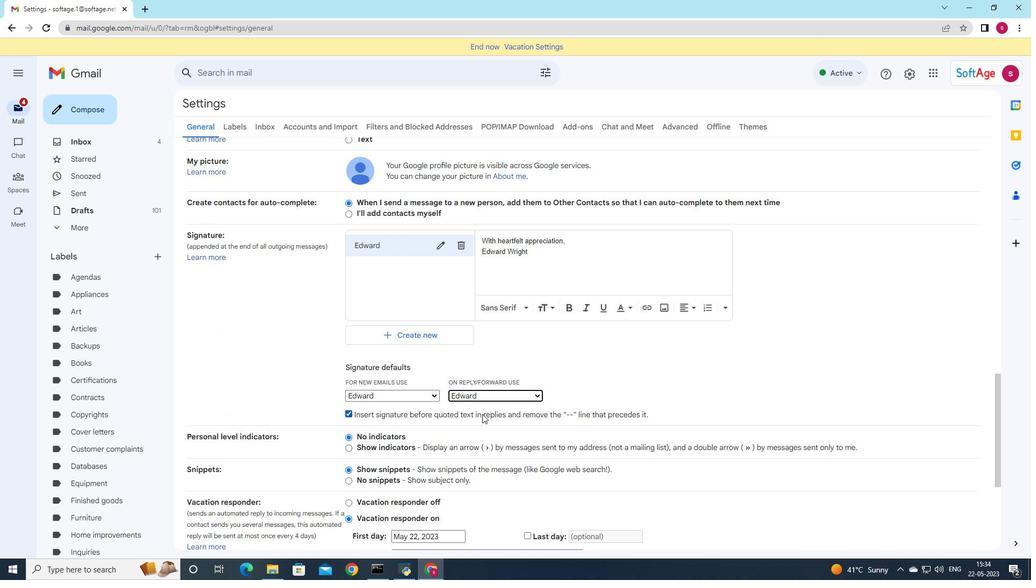 
Action: Mouse scrolled (482, 413) with delta (0, 0)
Screenshot: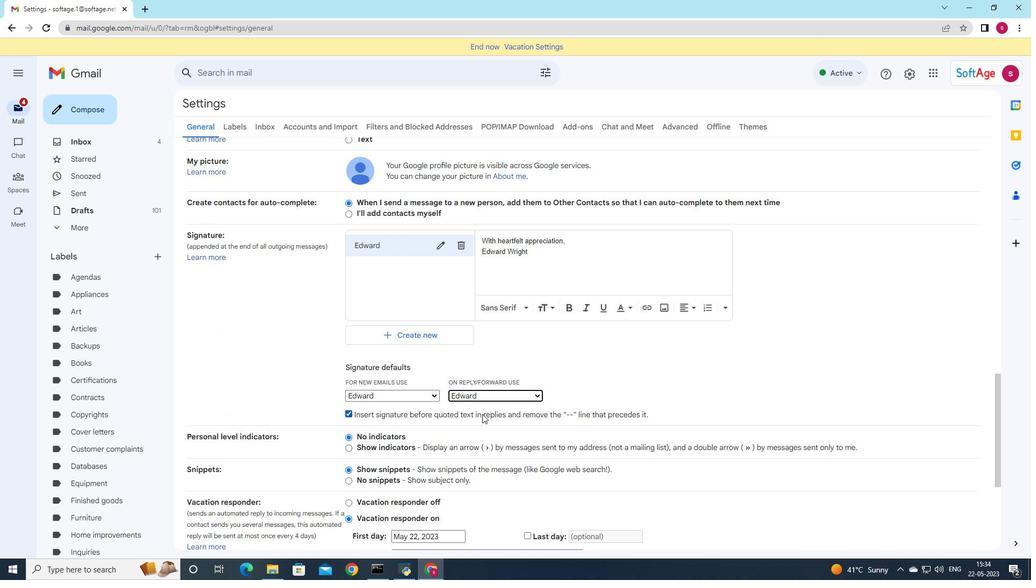 
Action: Mouse scrolled (482, 413) with delta (0, 0)
Screenshot: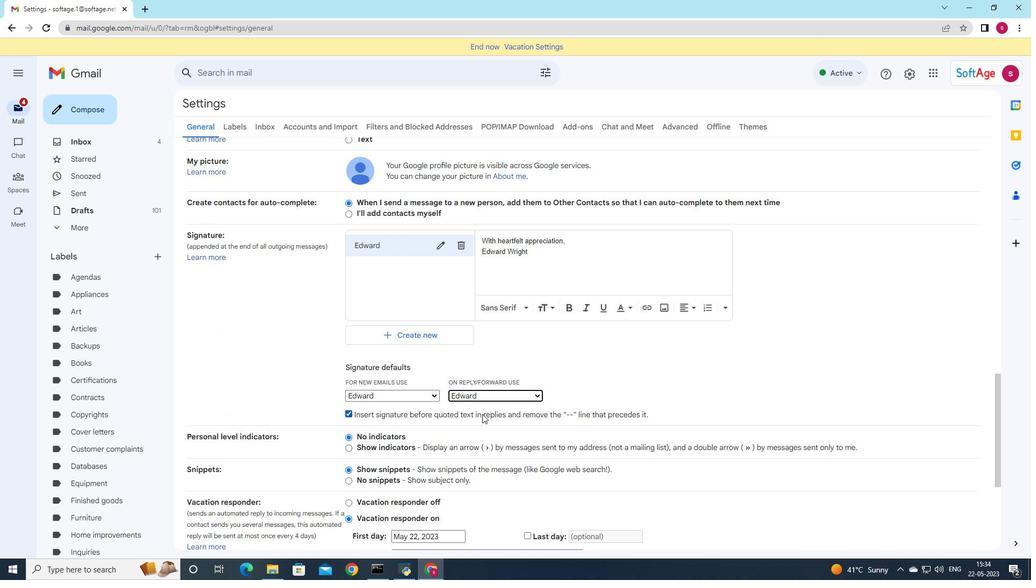 
Action: Mouse moved to (470, 424)
Screenshot: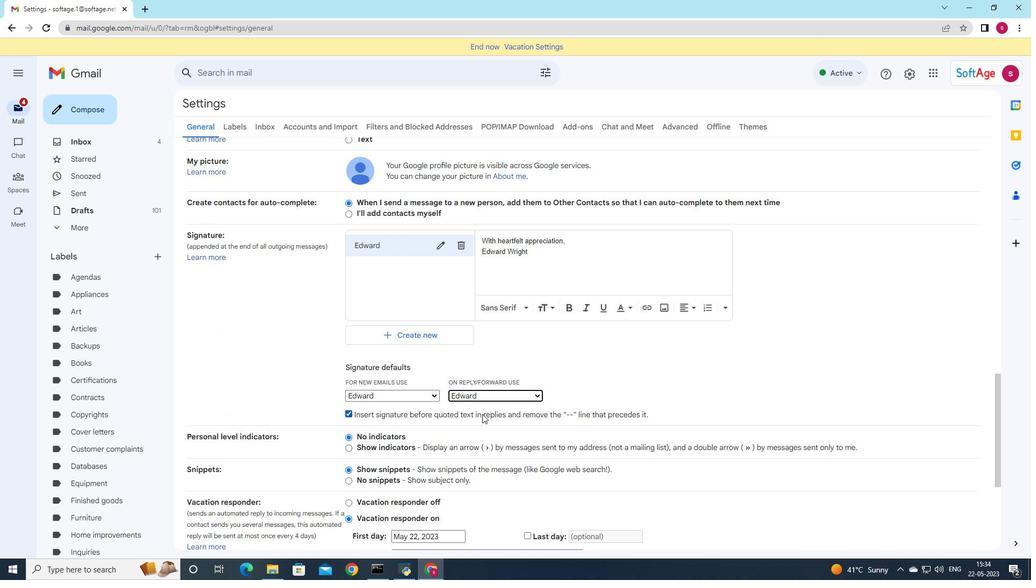 
Action: Mouse scrolled (470, 423) with delta (0, 0)
Screenshot: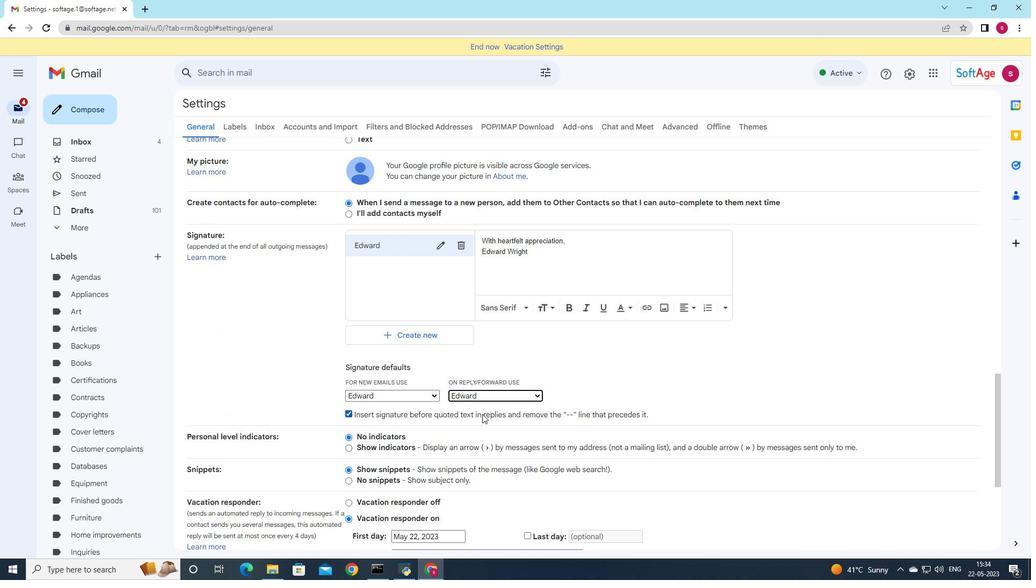 
Action: Mouse moved to (424, 443)
Screenshot: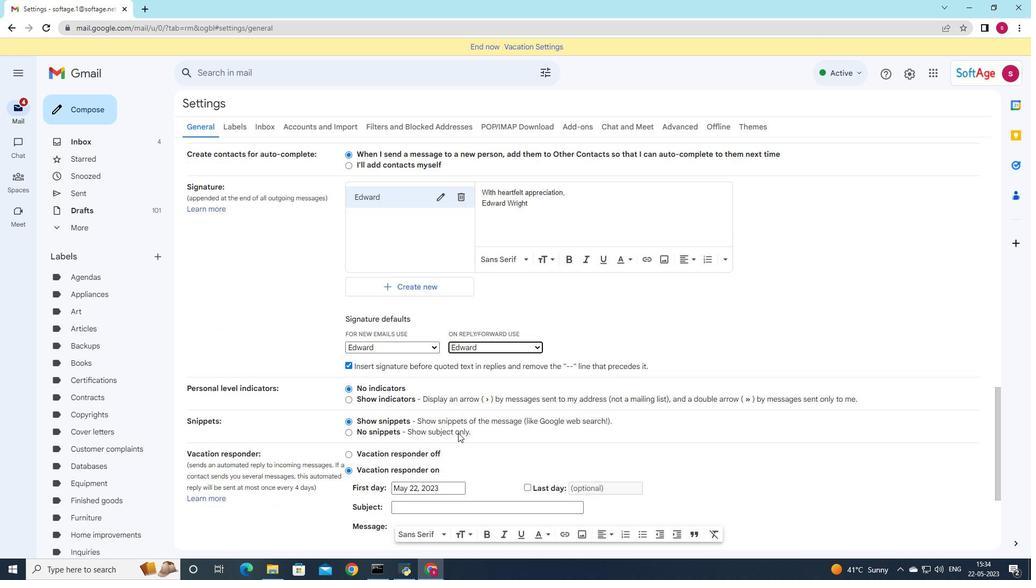
Action: Mouse scrolled (424, 442) with delta (0, 0)
Screenshot: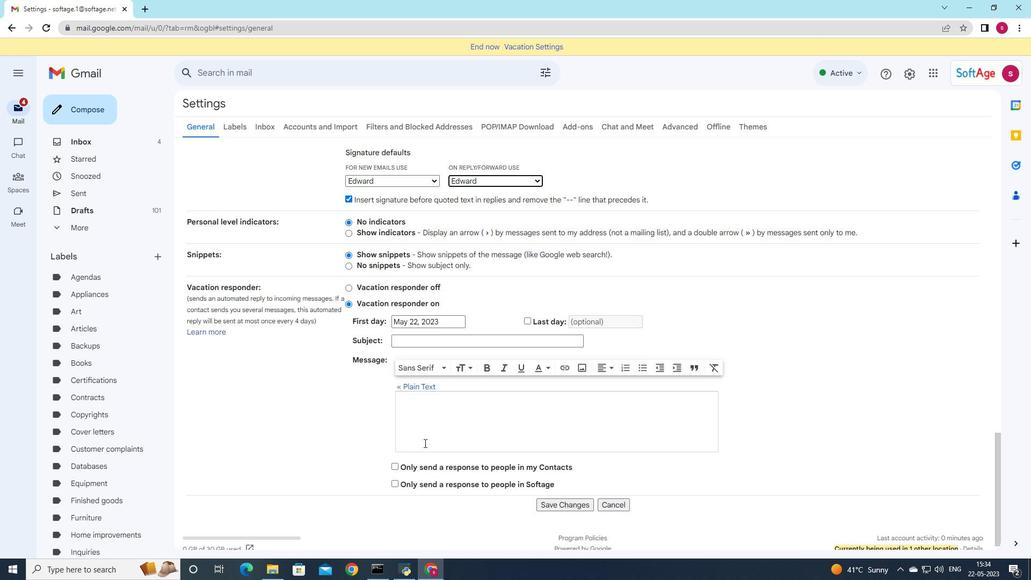
Action: Mouse scrolled (424, 442) with delta (0, 0)
Screenshot: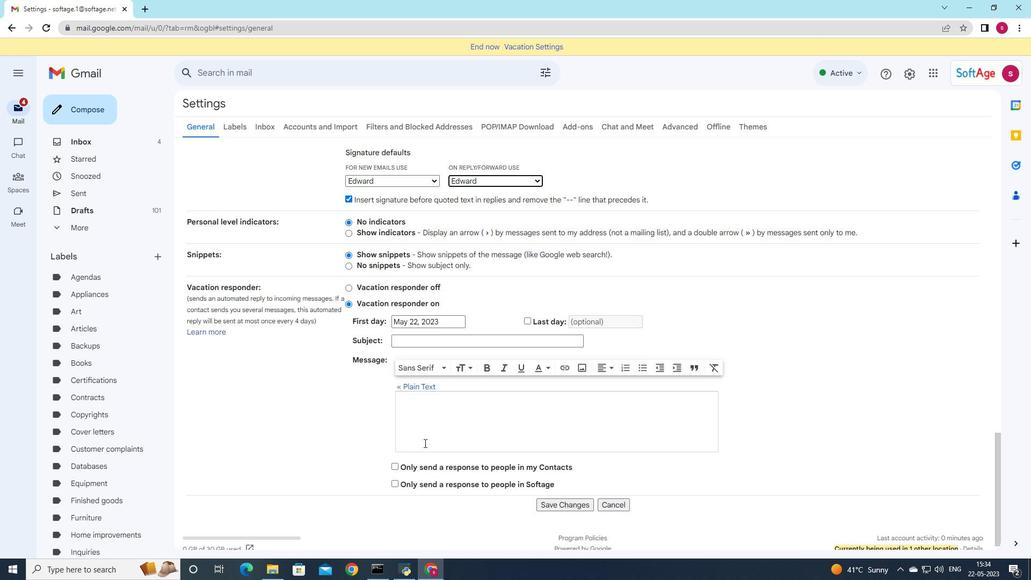 
Action: Mouse scrolled (424, 442) with delta (0, 0)
Screenshot: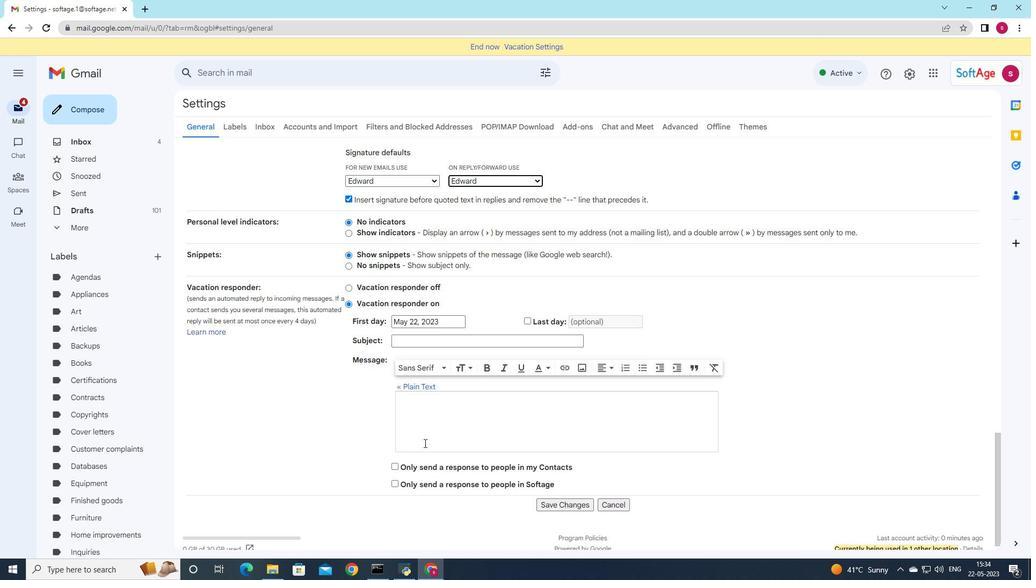 
Action: Mouse moved to (560, 489)
Screenshot: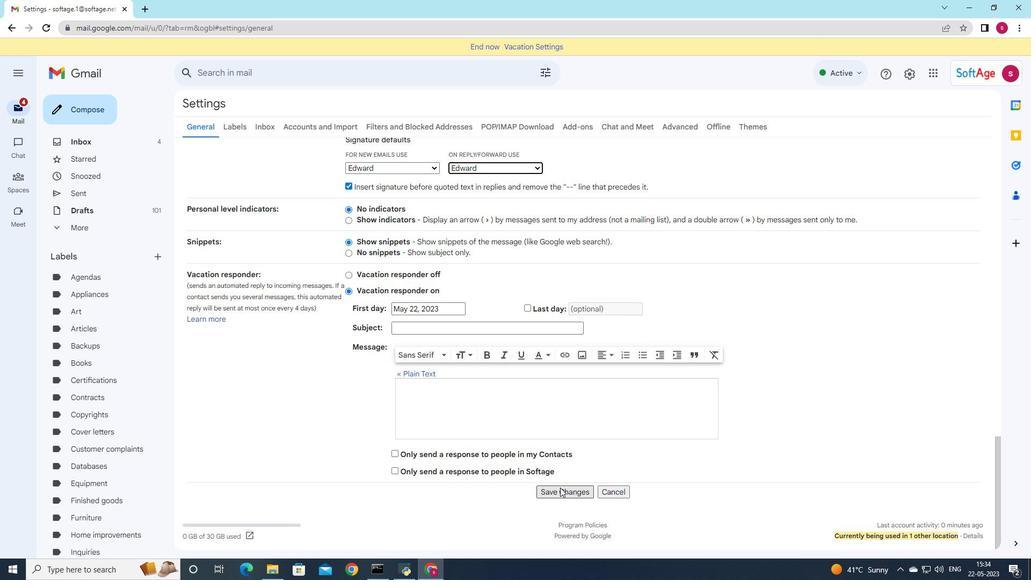
Action: Mouse pressed left at (560, 489)
Screenshot: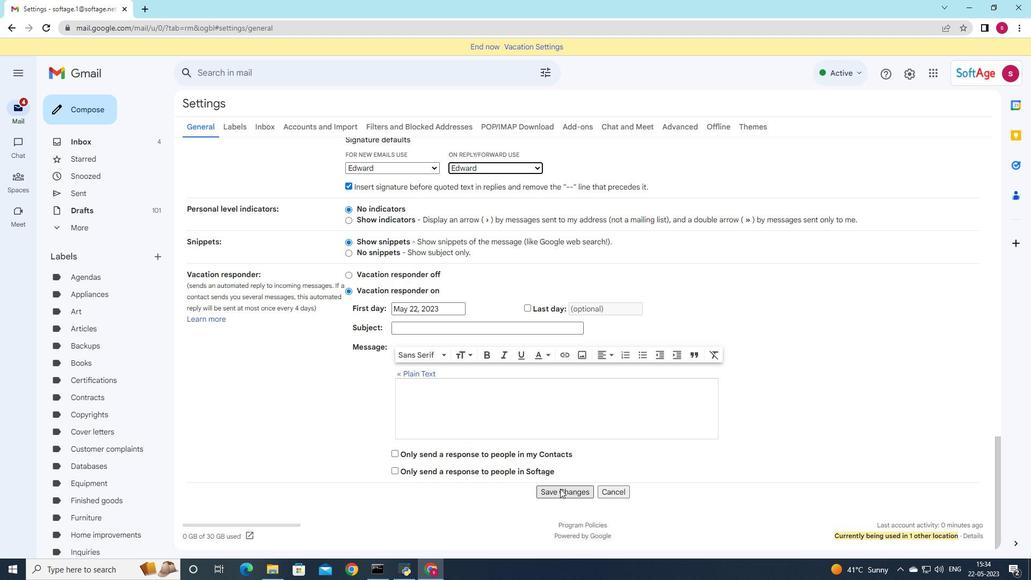 
Action: Mouse moved to (98, 103)
Screenshot: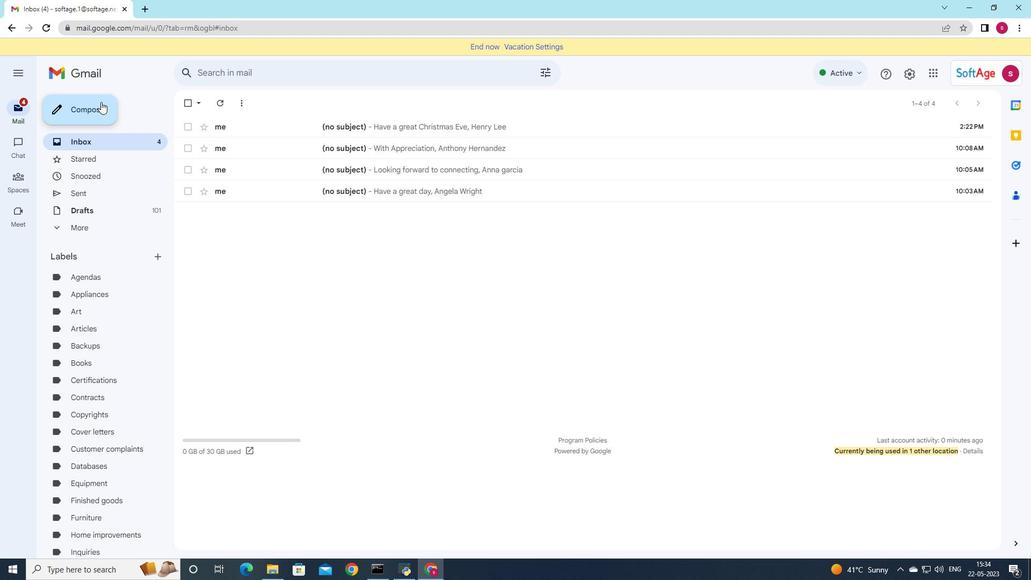
Action: Mouse pressed left at (98, 103)
Screenshot: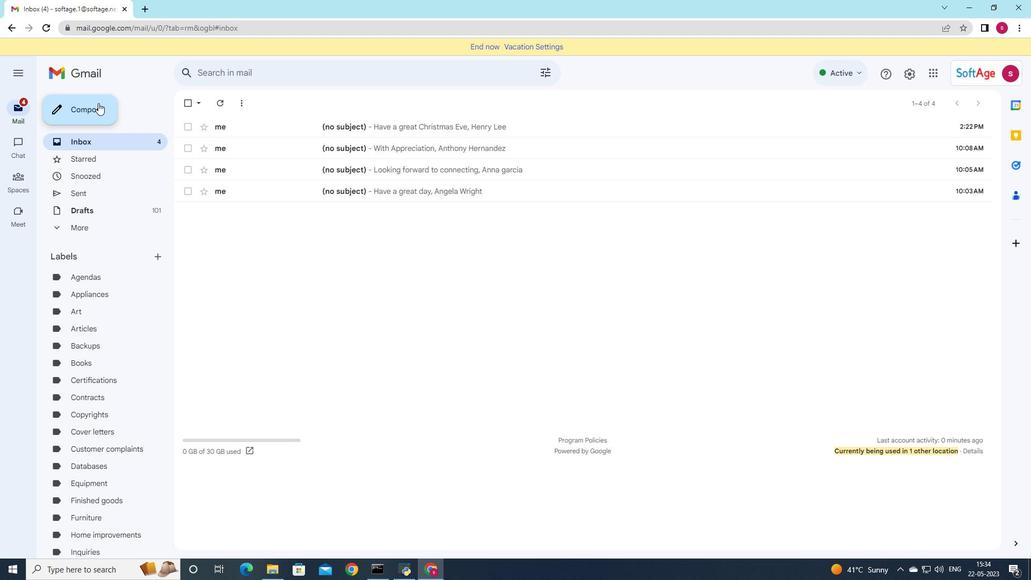 
Action: Mouse moved to (734, 370)
Screenshot: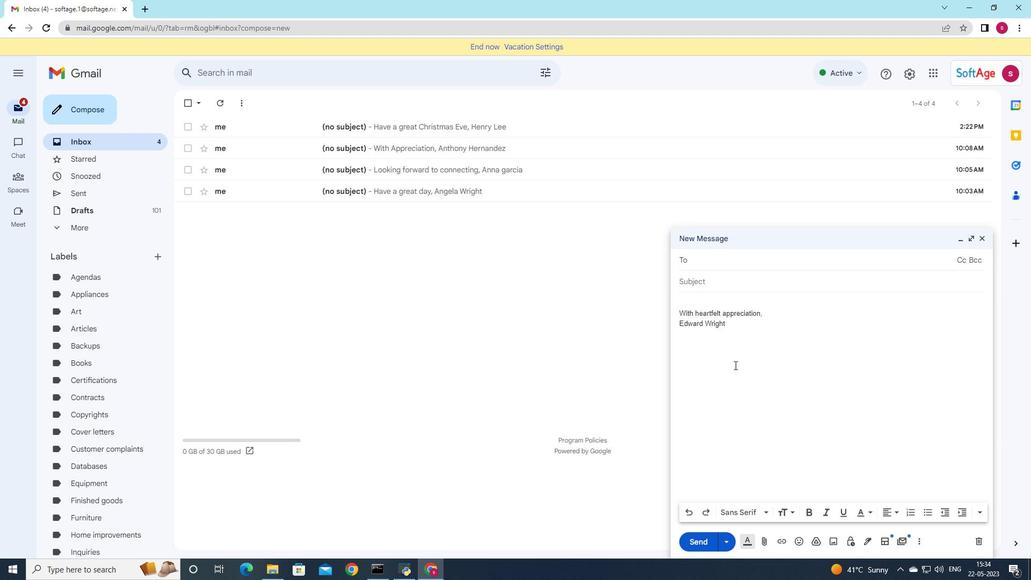 
Action: Key pressed soft
Screenshot: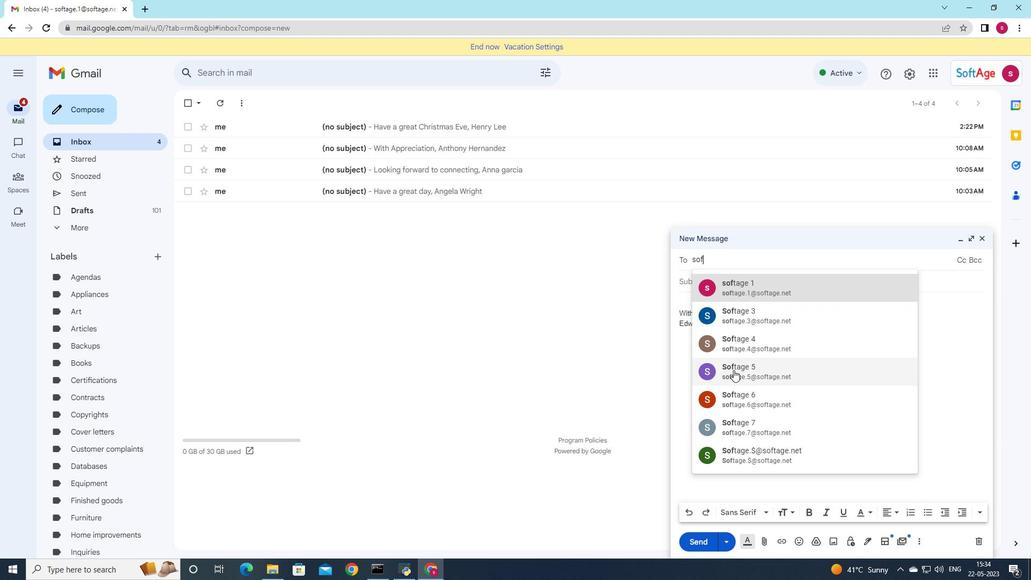 
Action: Mouse moved to (735, 282)
Screenshot: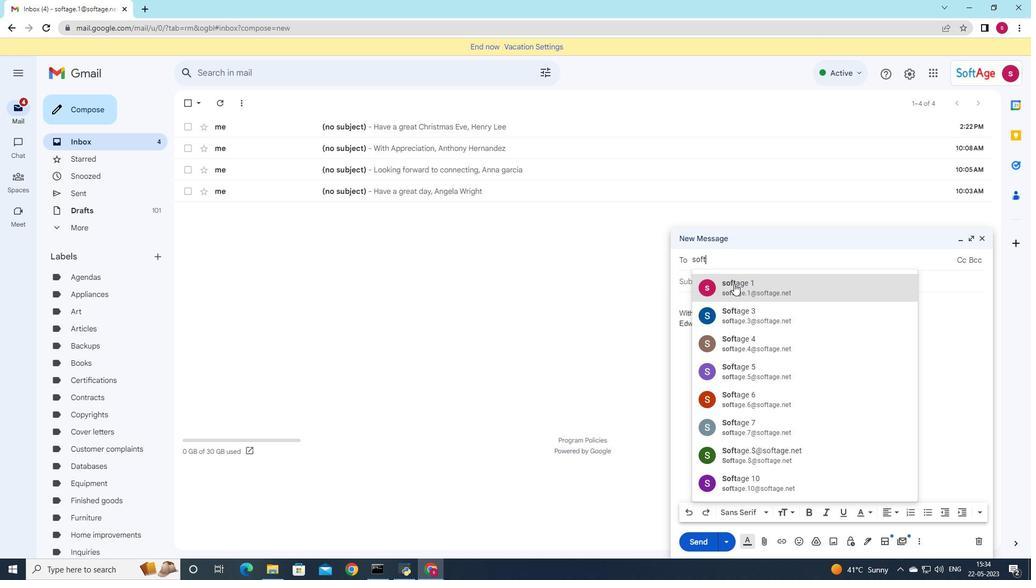 
Action: Mouse pressed left at (735, 282)
Screenshot: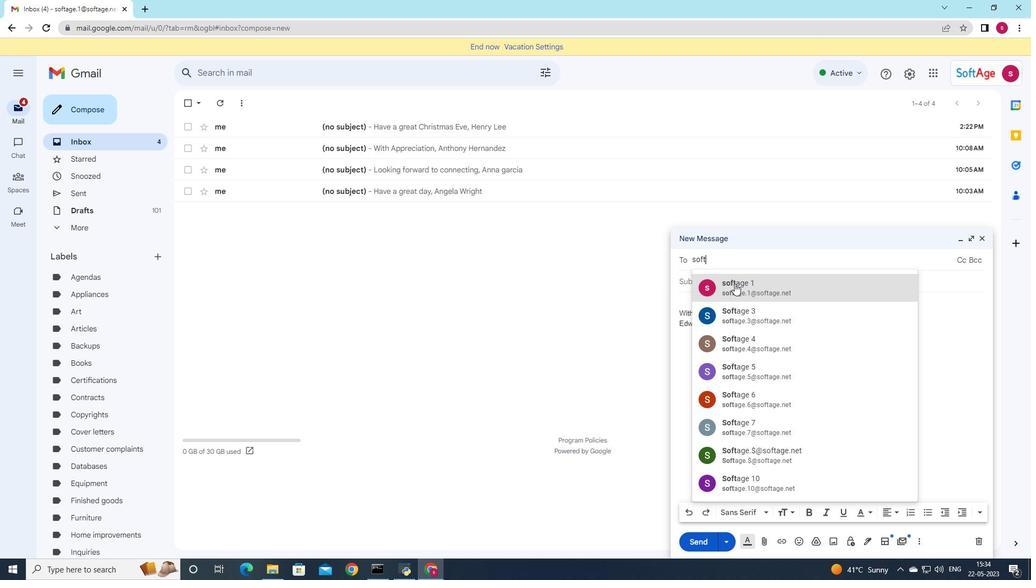 
Action: Mouse moved to (694, 380)
Screenshot: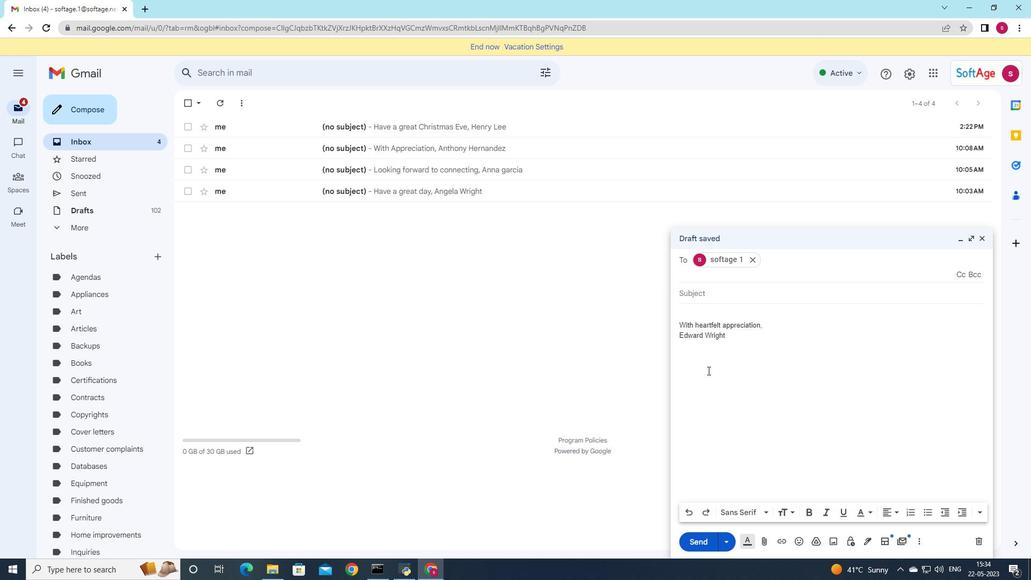 
Action: Mouse scrolled (694, 380) with delta (0, 0)
Screenshot: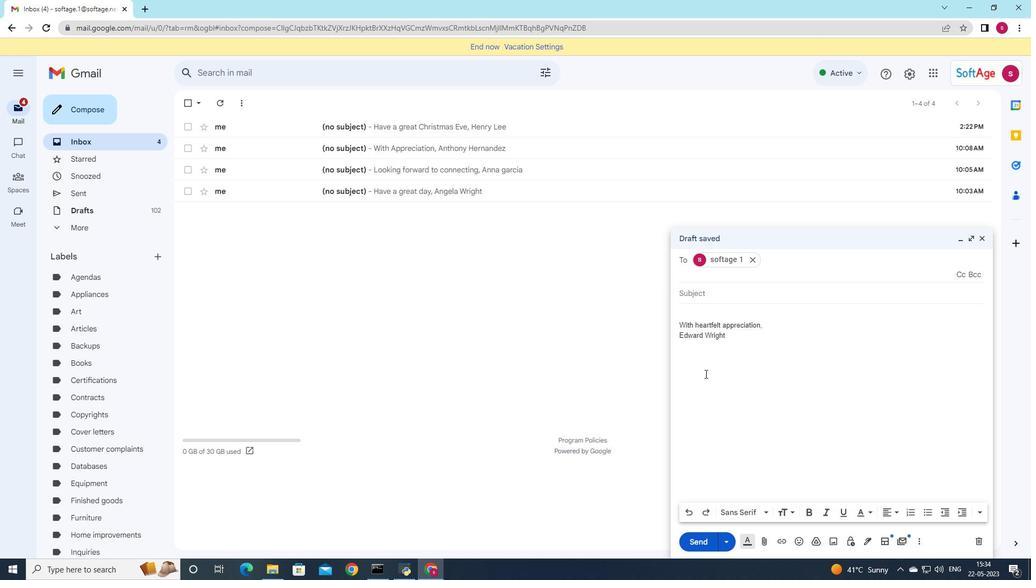
Action: Mouse moved to (691, 381)
Screenshot: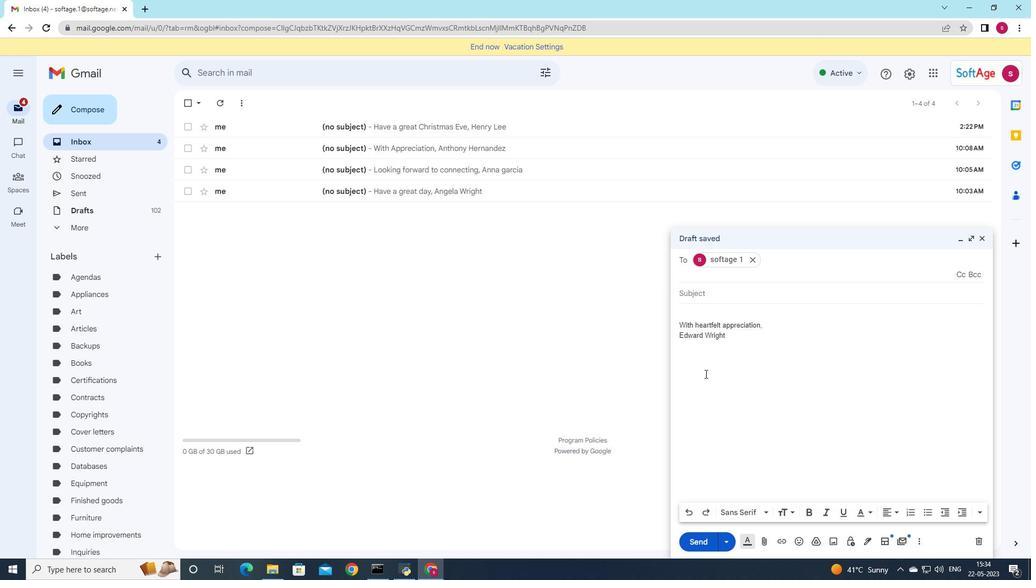 
Action: Mouse scrolled (691, 381) with delta (0, 0)
Screenshot: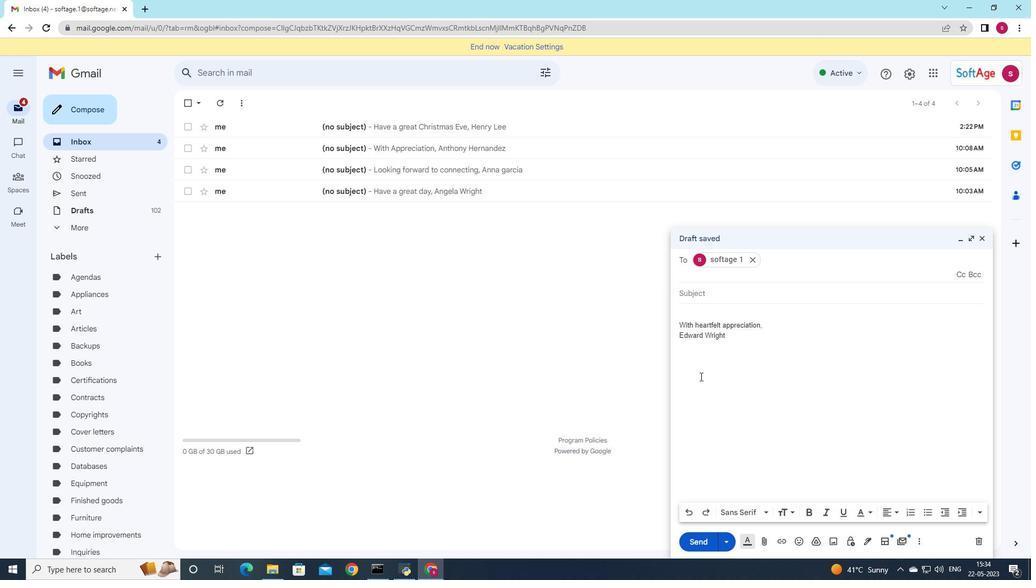
Action: Mouse moved to (691, 381)
Screenshot: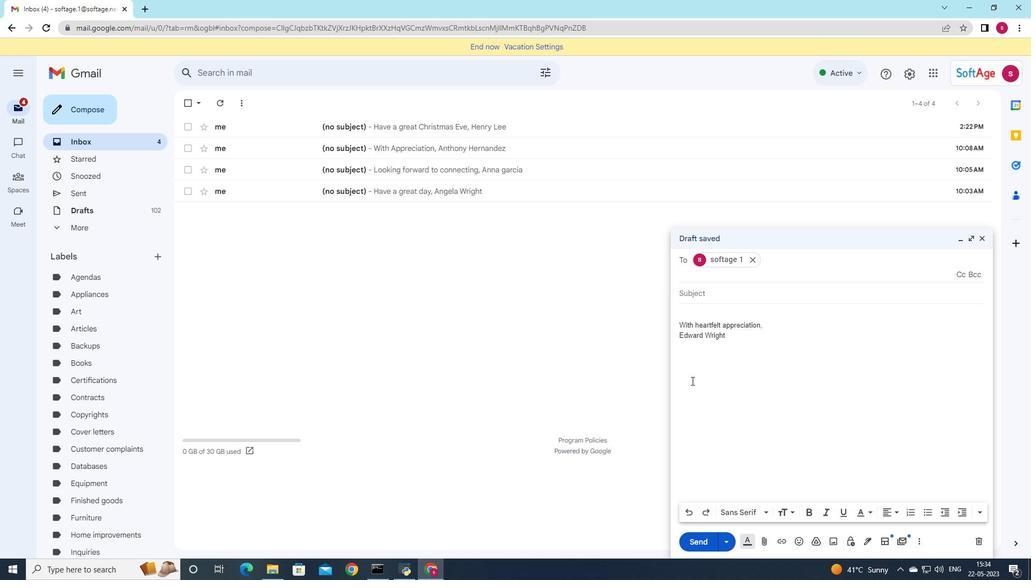 
Action: Mouse scrolled (691, 381) with delta (0, 0)
Screenshot: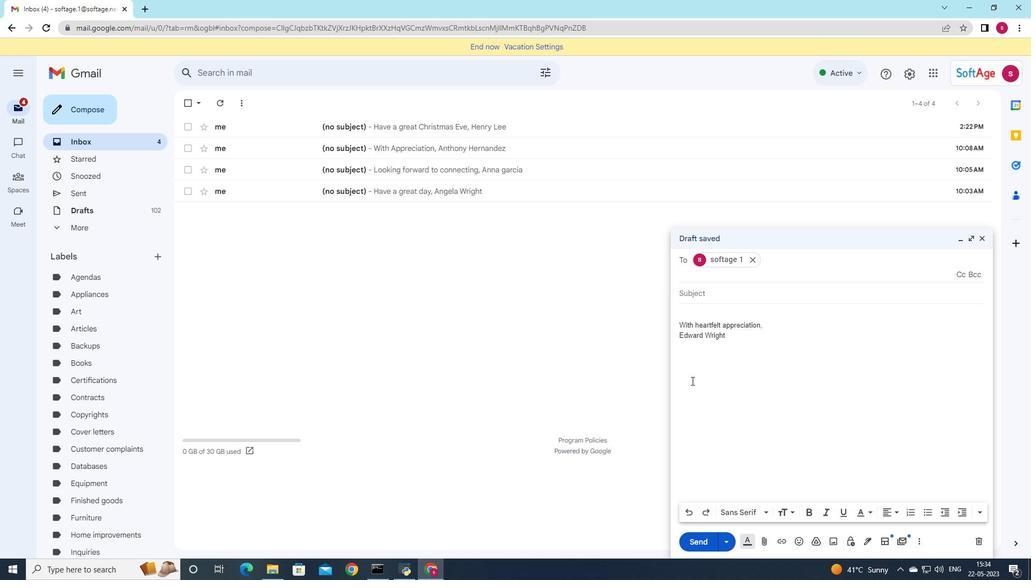 
Action: Mouse scrolled (691, 381) with delta (0, 0)
Screenshot: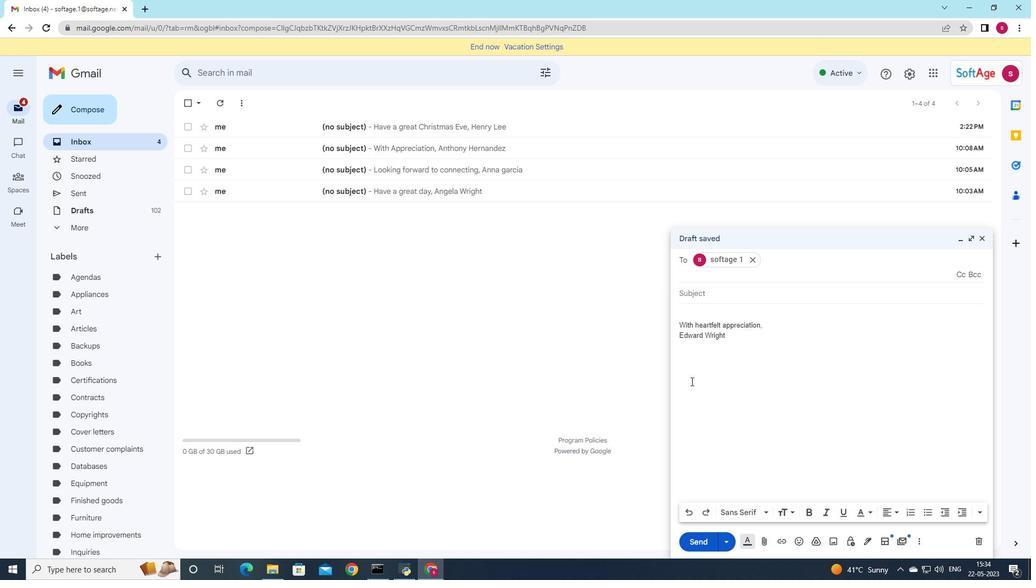 
Action: Mouse moved to (155, 255)
Screenshot: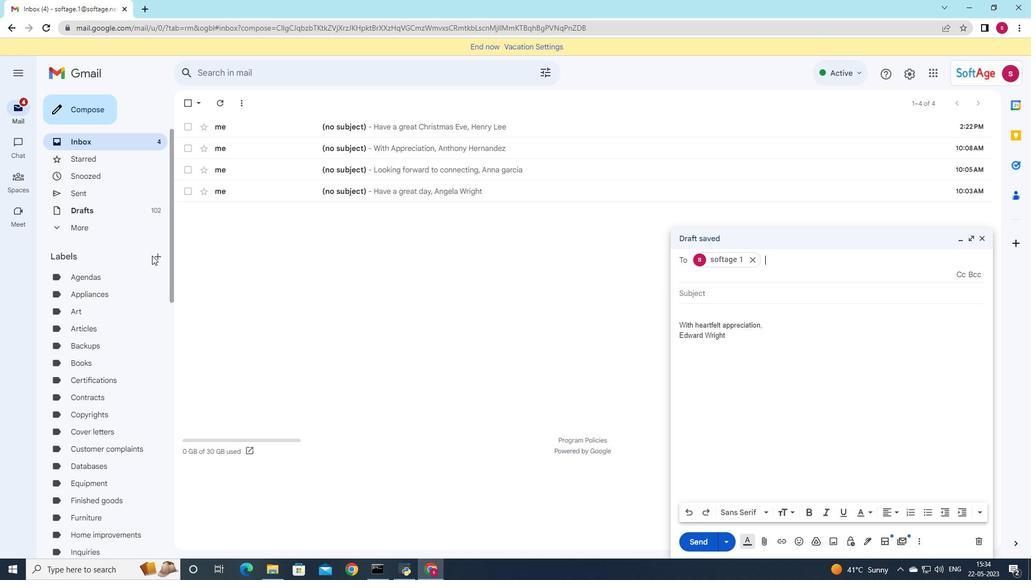 
Action: Mouse pressed left at (155, 255)
Screenshot: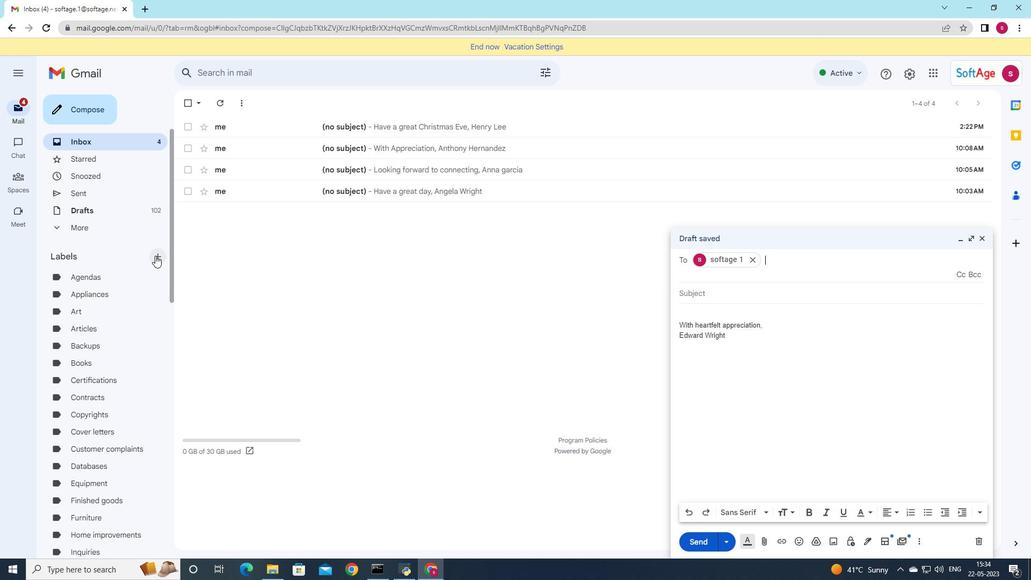 
Action: Mouse moved to (517, 304)
Screenshot: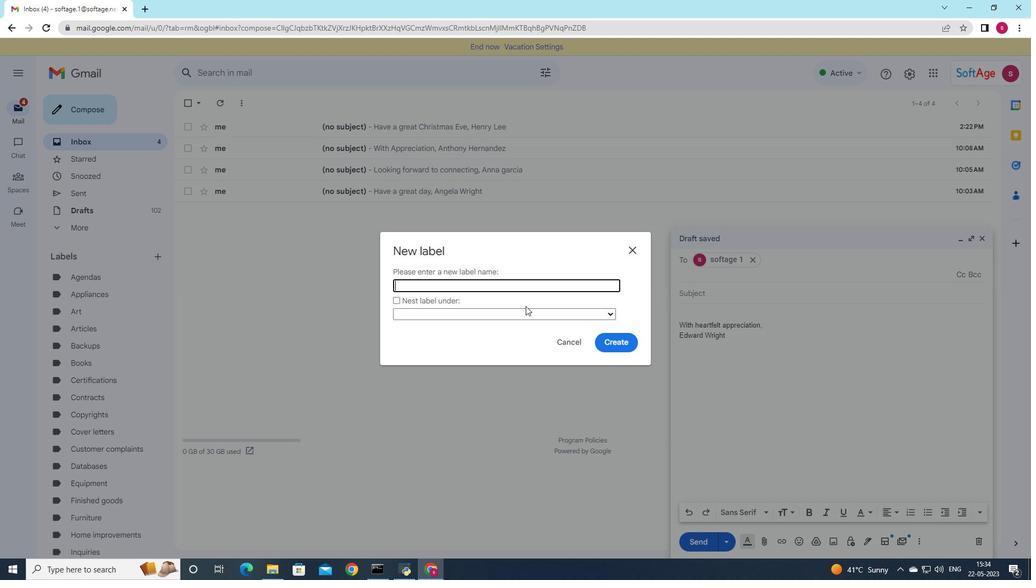 
Action: Key pressed <Key.shift><Key.shift><Key.shift><Key.shift><Key.shift><Key.shift><Key.shift><Key.shift><Key.shift><Key.shift><Key.shift><Key.shift><Key.shift><Key.shift><Key.shift><Key.shift>Gi<Key.backspace>uides
Screenshot: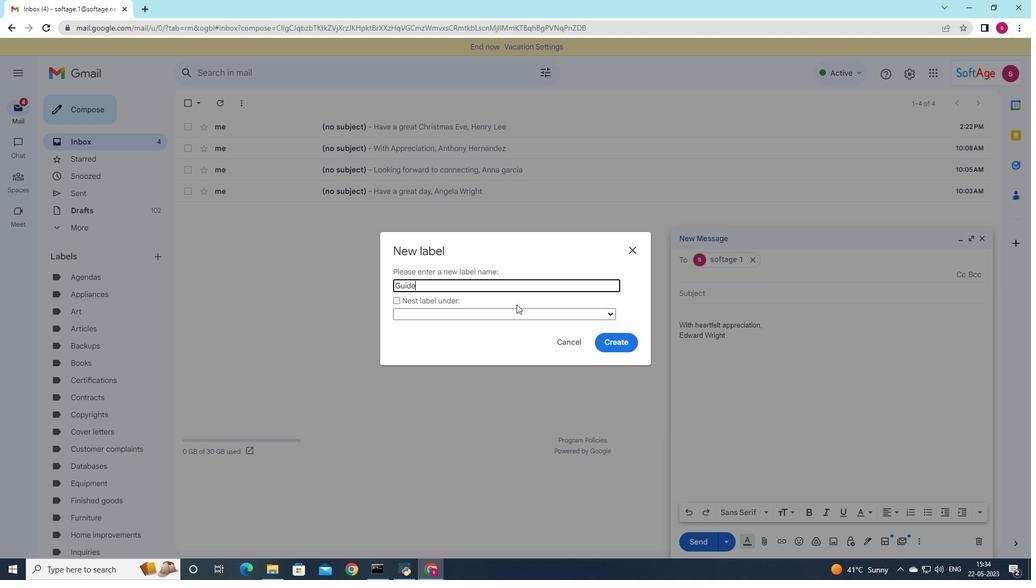 
Action: Mouse moved to (622, 347)
Screenshot: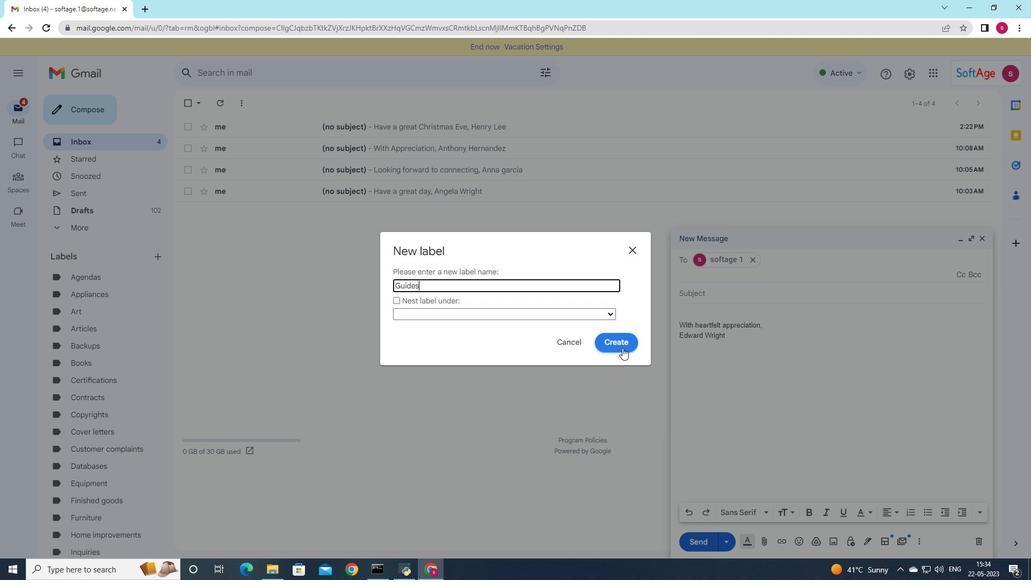 
Action: Mouse pressed left at (622, 347)
Screenshot: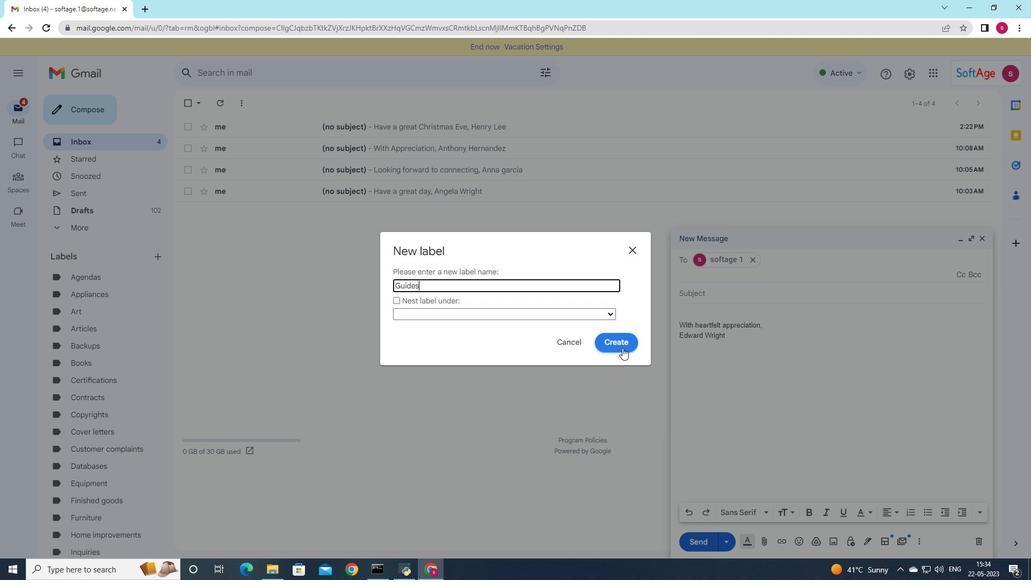 
Action: Mouse moved to (466, 348)
Screenshot: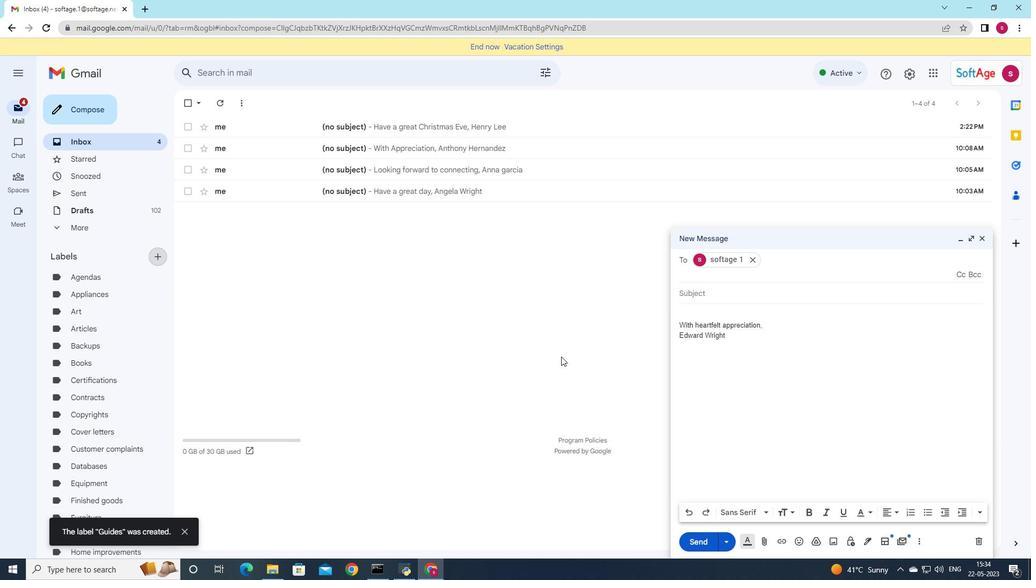 
